 Task: In the Contact  EllaMartinez40@coach.com, Create email and send with subject: 'Elevate Your Success: Introducing a Transformative Opportunity', and with mail content 'Greetings,_x000D_
We're thrilled to introduce you to an exciting opportunity that will transform your industry. Get ready for a journey of innovation and success!_x000D_
Warm Regards', attach the document: Contract.pdf and insert image: visitingcard.jpg. Below Warm Regards, write Linkedin and insert the URL: 'in.linkedin.com'. Mark checkbox to create task to follow up : In 2 business days . Logged in from softage.10@softage.net
Action: Mouse moved to (86, 55)
Screenshot: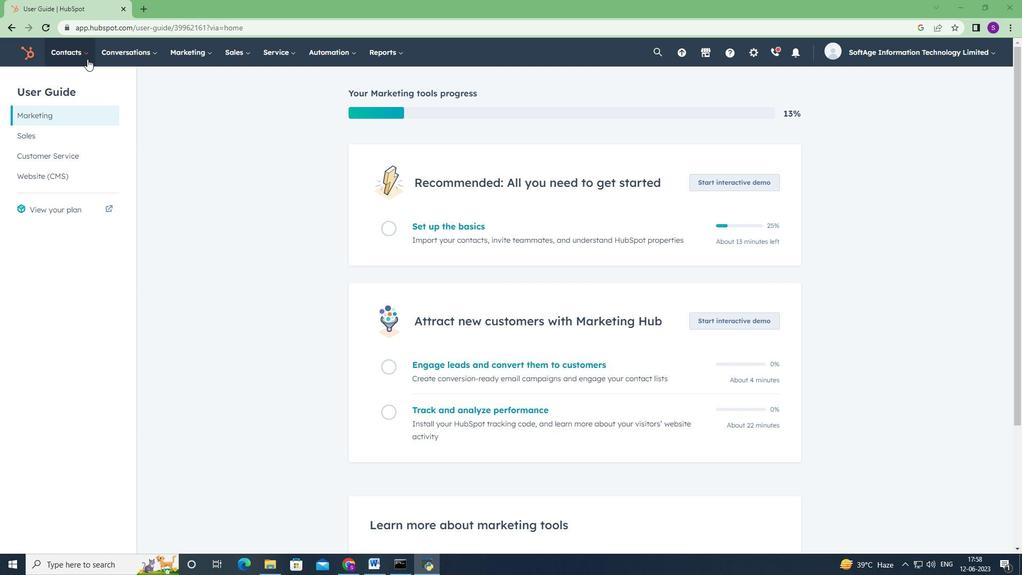 
Action: Mouse pressed left at (86, 55)
Screenshot: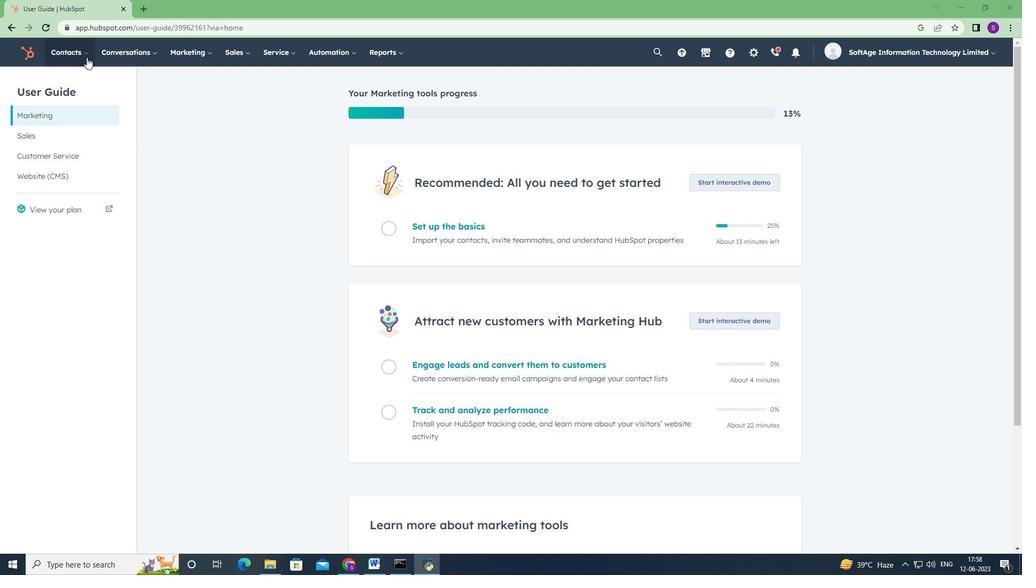 
Action: Mouse moved to (99, 85)
Screenshot: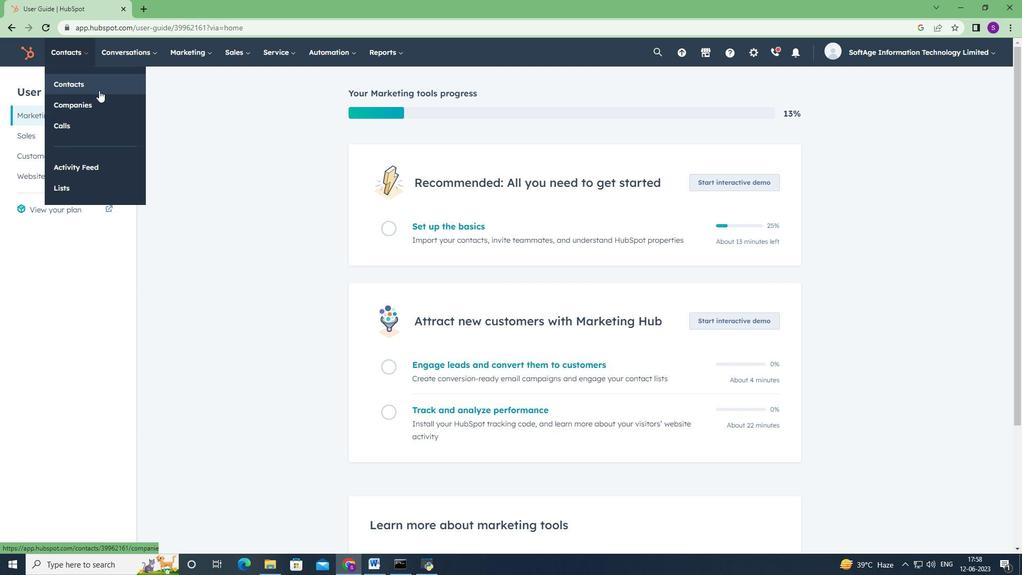 
Action: Mouse pressed left at (99, 85)
Screenshot: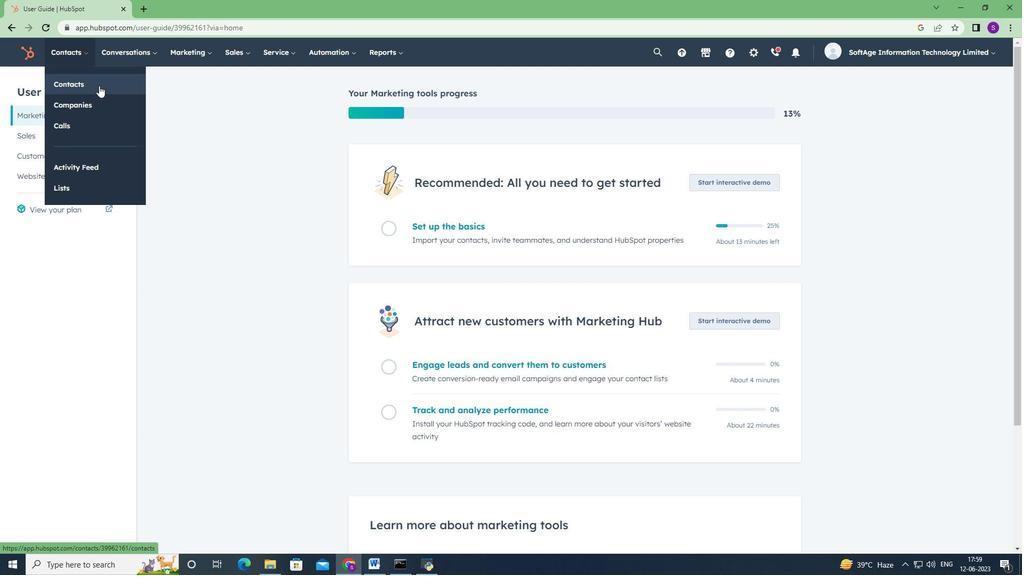 
Action: Mouse moved to (84, 173)
Screenshot: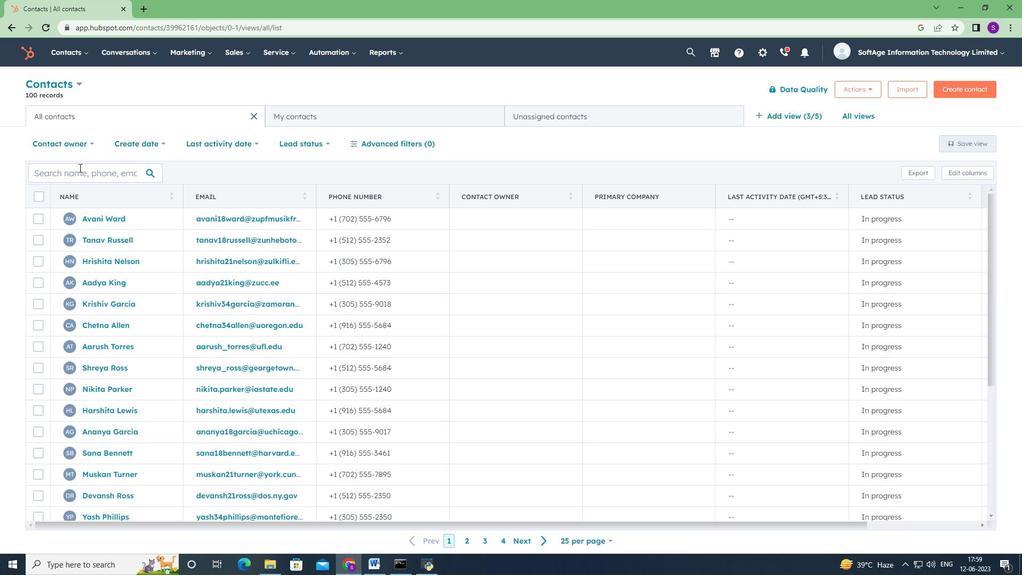 
Action: Mouse pressed left at (84, 173)
Screenshot: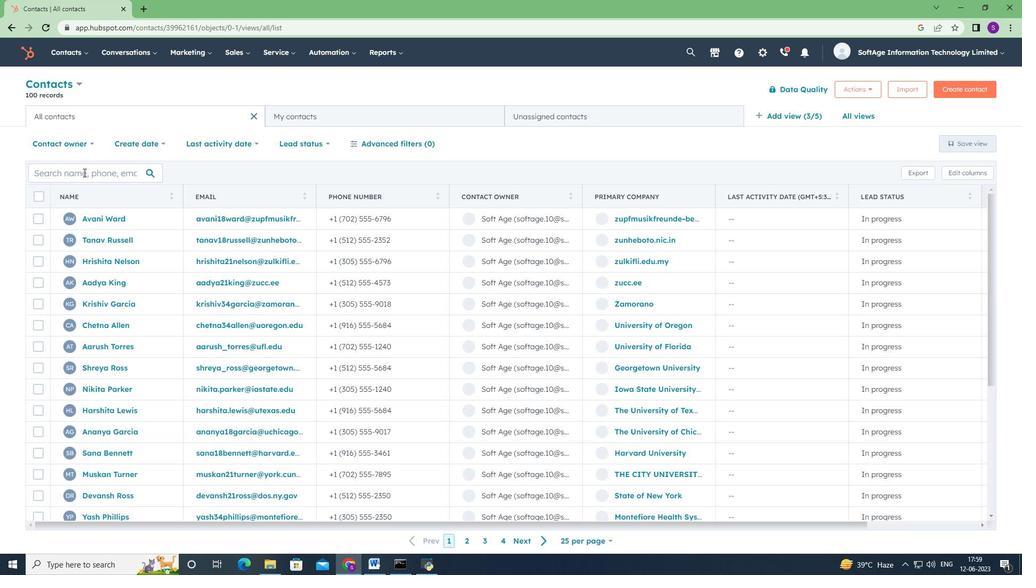 
Action: Key pressed <Key.shift>Ella<Key.shift>Martinez40<Key.shift>@coach.com
Screenshot: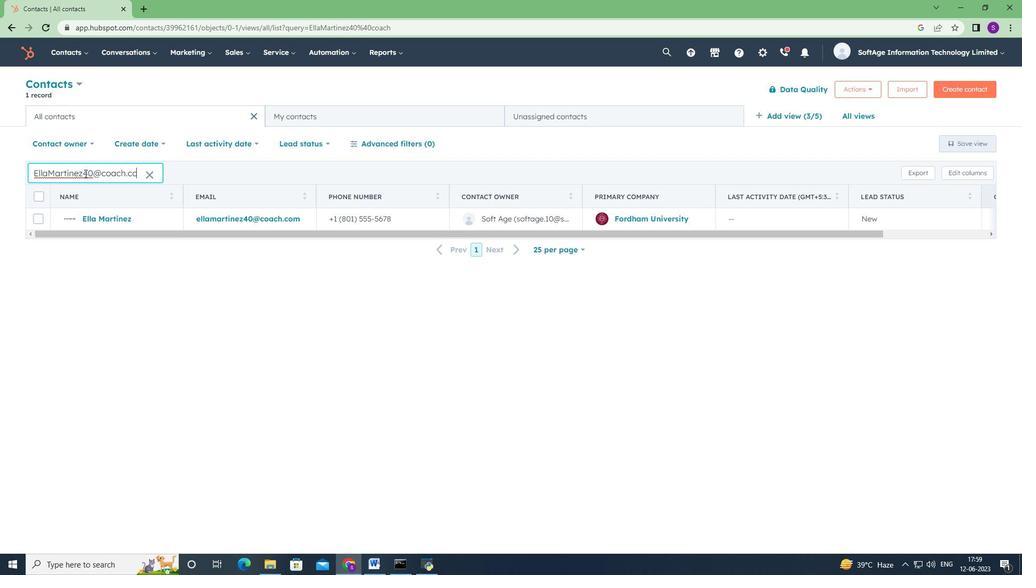 
Action: Mouse moved to (109, 221)
Screenshot: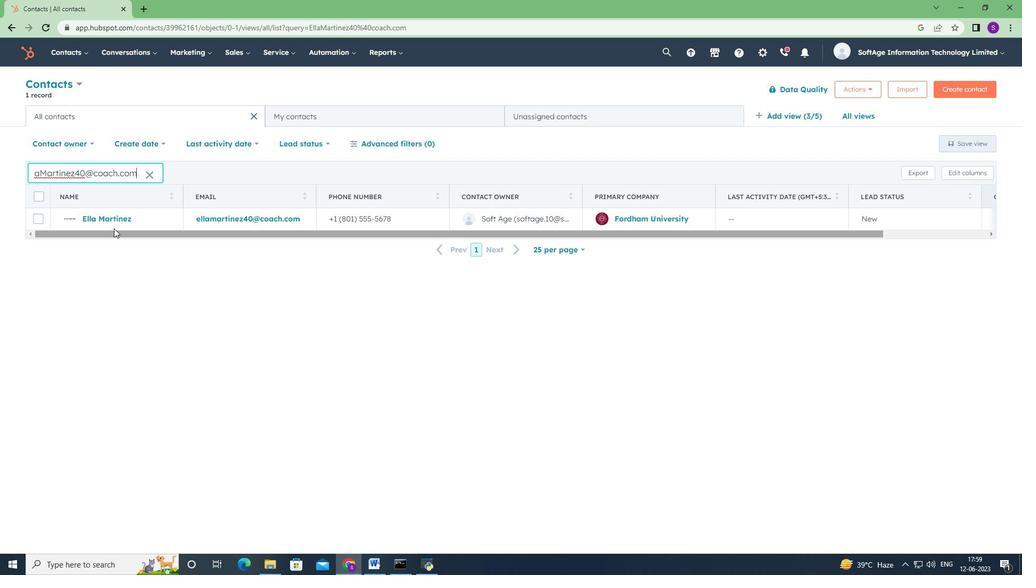 
Action: Mouse pressed left at (109, 221)
Screenshot: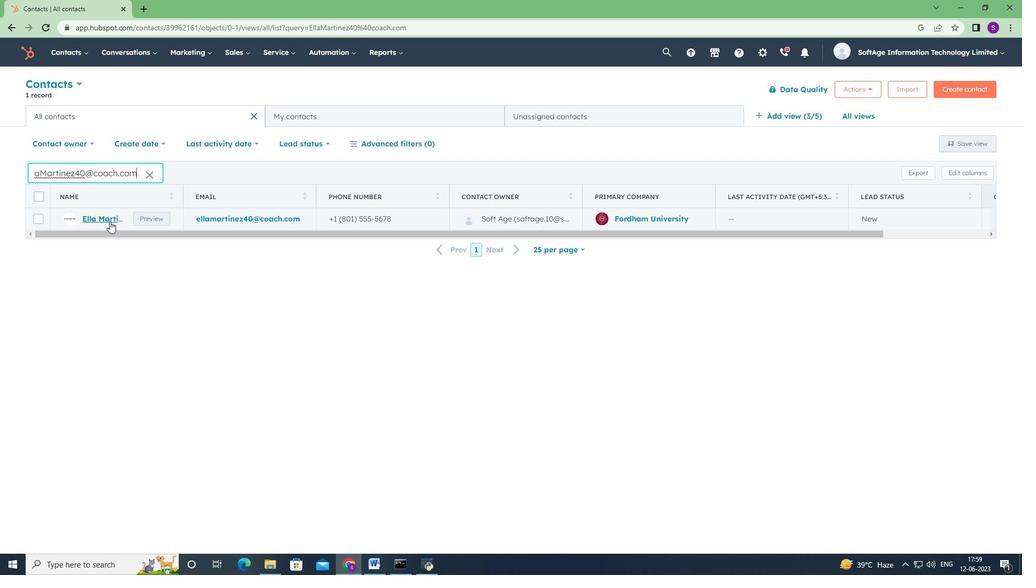 
Action: Mouse moved to (70, 169)
Screenshot: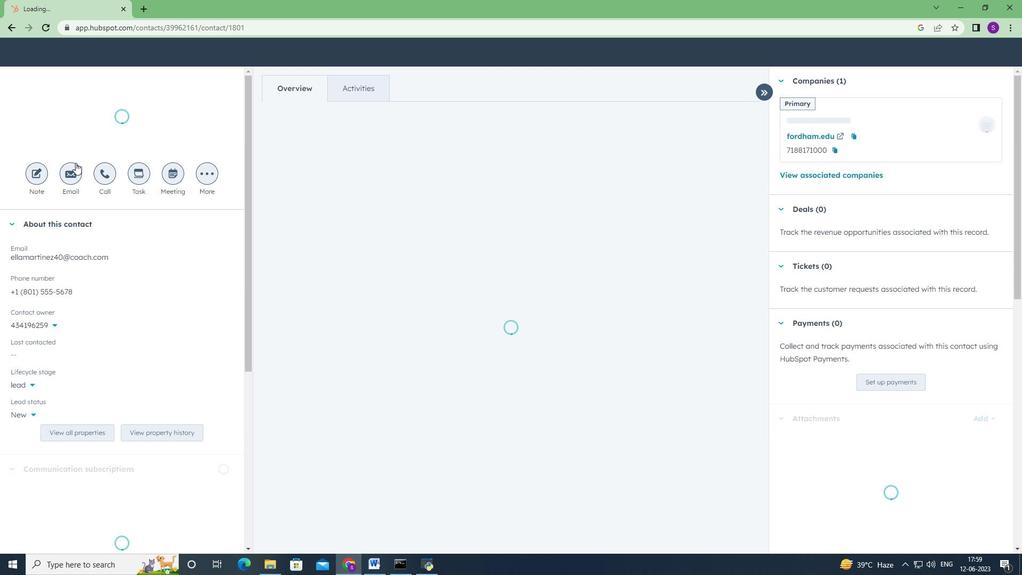 
Action: Mouse pressed left at (70, 169)
Screenshot: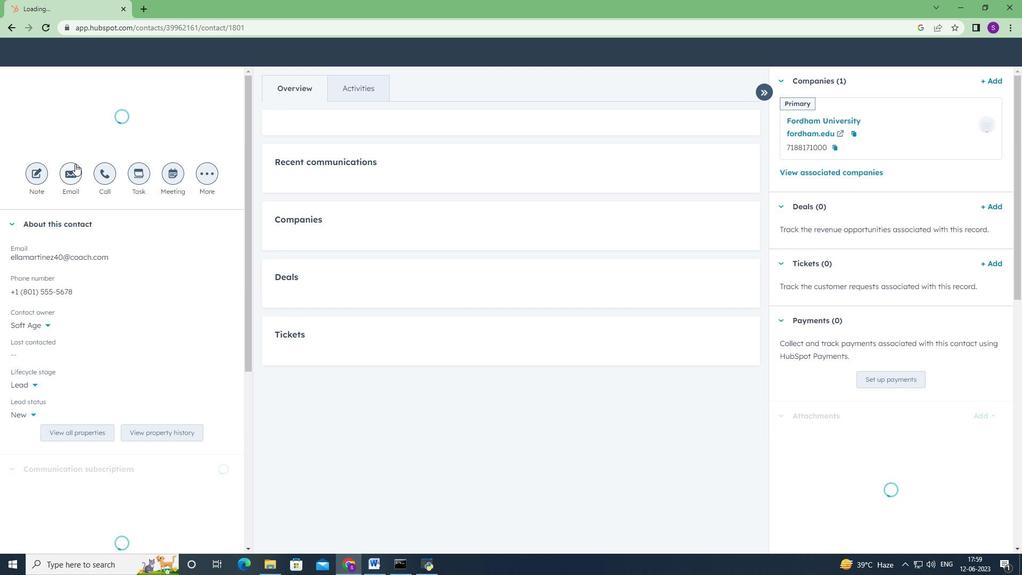 
Action: Mouse moved to (648, 361)
Screenshot: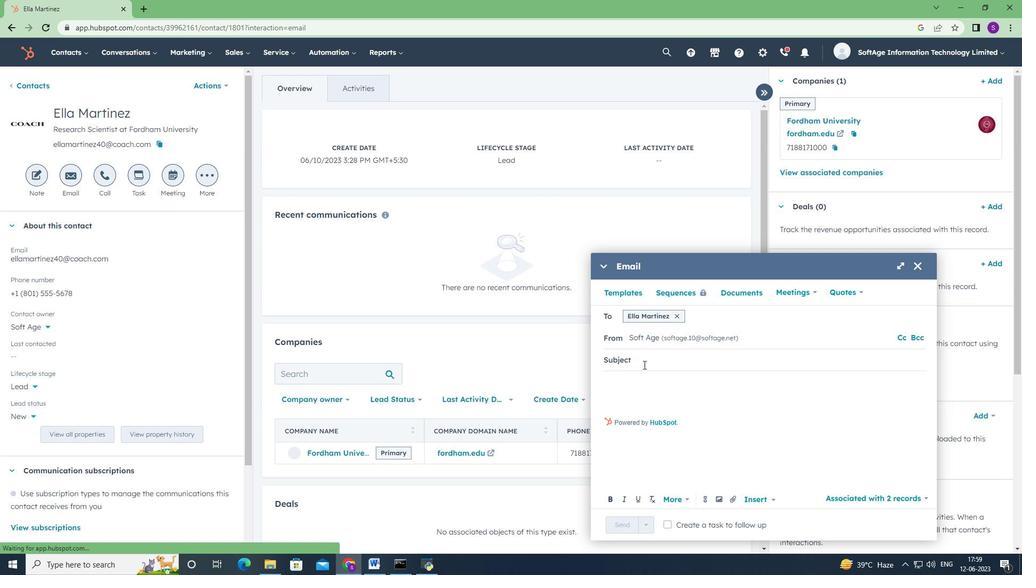
Action: Mouse pressed left at (648, 361)
Screenshot: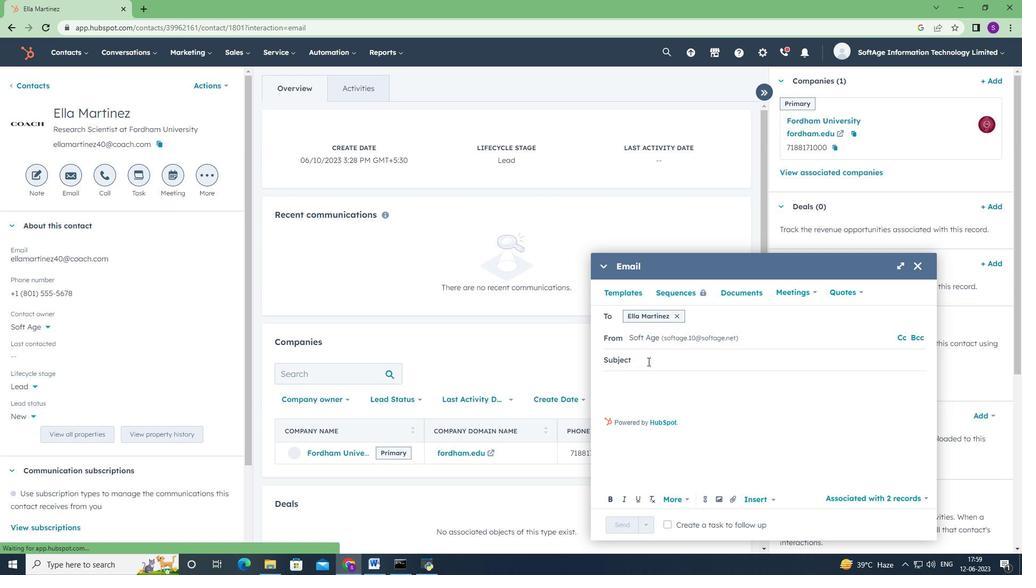 
Action: Key pressed <Key.shift>elevate<Key.space><Key.shift>Your<Key.space><Key.shift>Success<Key.shift>:<Key.space><Key.shift><Key.shift><Key.shift><Key.shift><Key.shift><Key.shift><Key.shift><Key.shift><Key.shift><Key.shift><Key.shift><Key.shift><Key.shift><Key.shift><Key.shift><Key.shift><Key.shift><Key.shift><Key.shift><Key.shift><Key.shift><Key.shift><Key.shift><Key.shift><Key.shift><Key.shift><Key.shift><Key.shift><Key.shift>
Screenshot: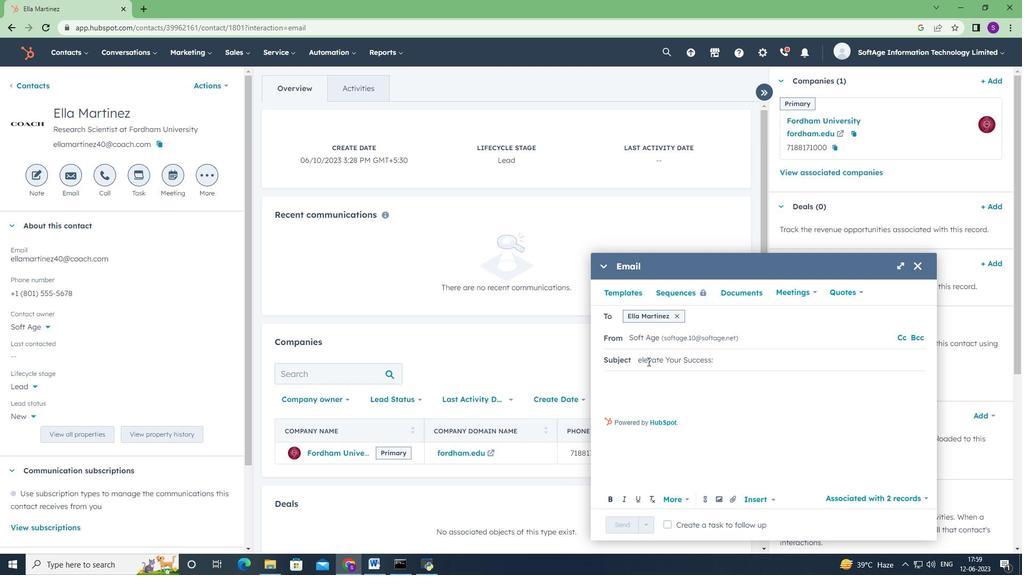 
Action: Mouse moved to (642, 360)
Screenshot: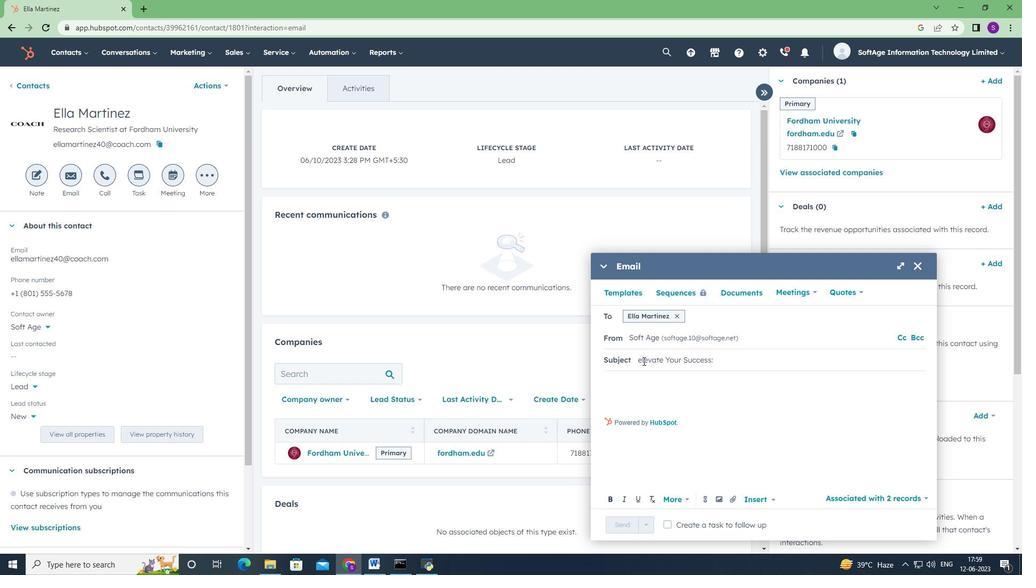 
Action: Mouse pressed left at (642, 360)
Screenshot: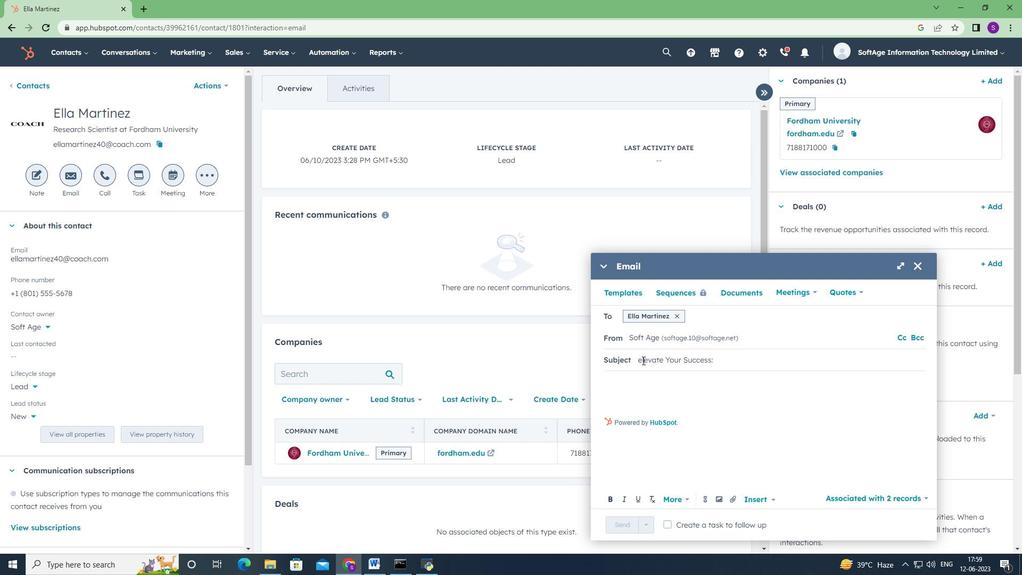 
Action: Key pressed <Key.backspace><Key.shift><Key.shift><Key.shift><Key.shift><Key.shift><Key.shift>E
Screenshot: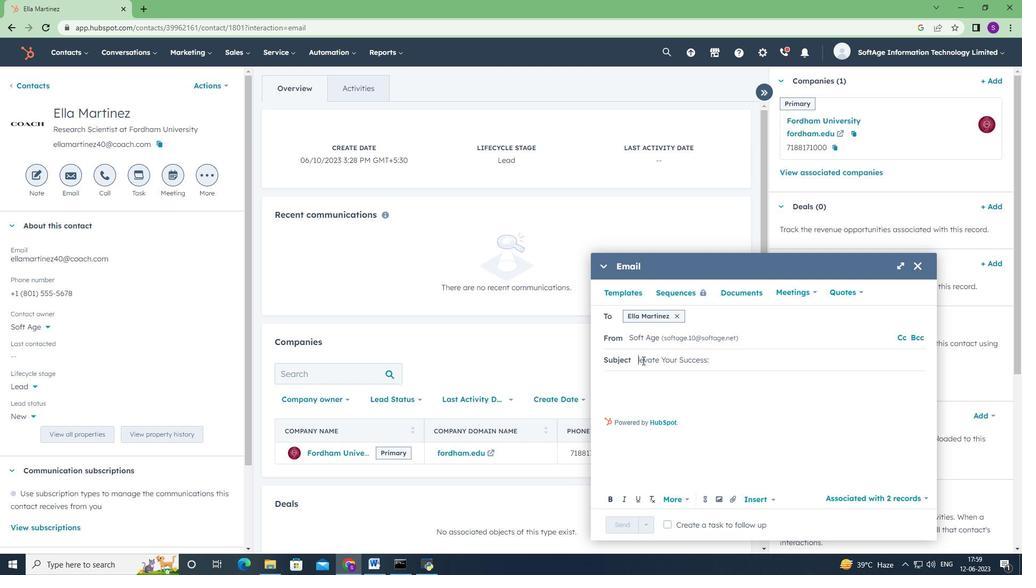 
Action: Mouse moved to (747, 359)
Screenshot: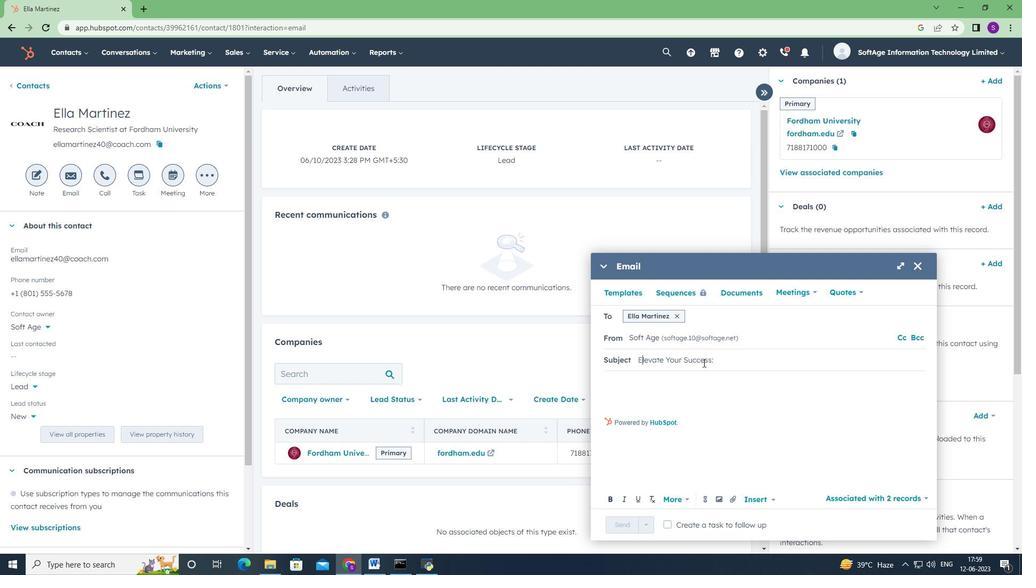
Action: Mouse pressed left at (747, 359)
Screenshot: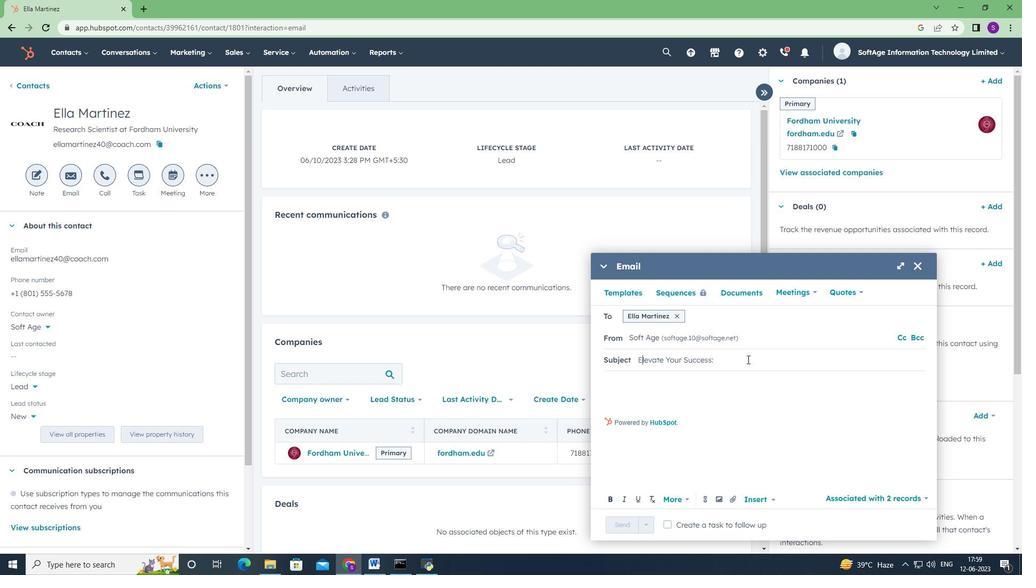 
Action: Key pressed <Key.shift><Key.shift><Key.shift><Key.shift><Key.shift><Key.shift><Key.shift><Key.shift>Introducing<Key.space>a<Key.space><Key.shift>Transformative<Key.space><Key.shift>Opportunity
Screenshot: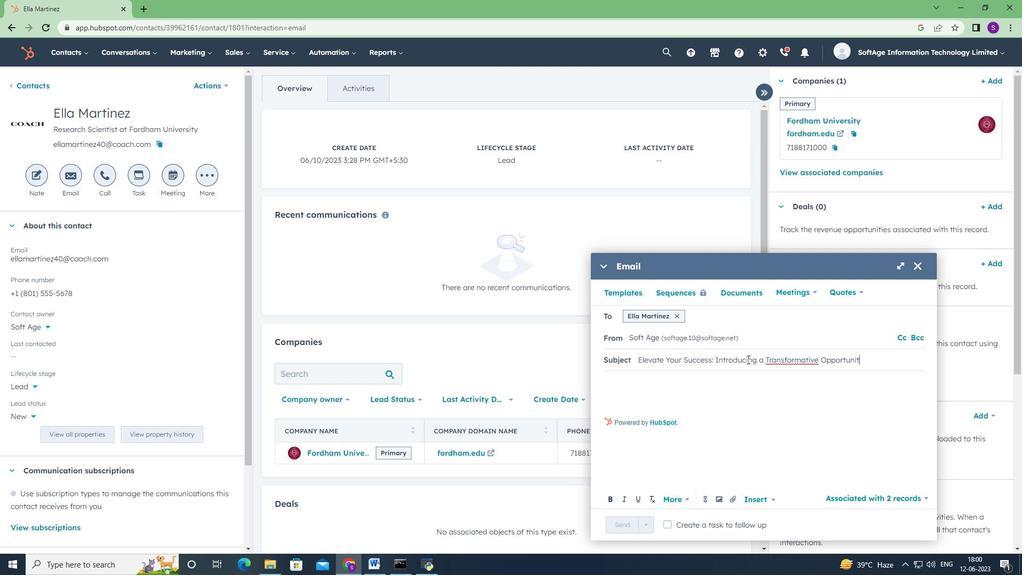 
Action: Mouse moved to (664, 383)
Screenshot: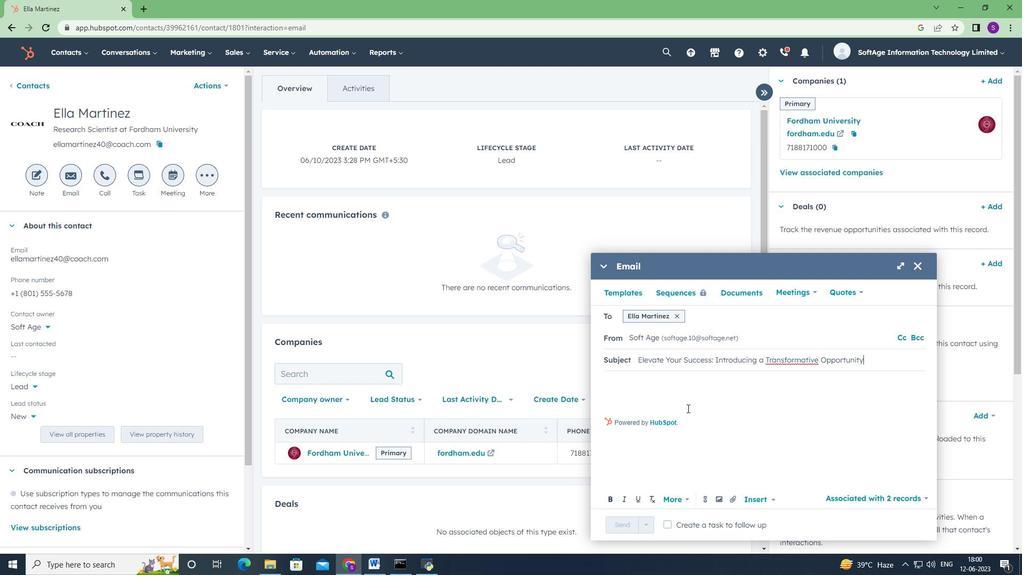 
Action: Mouse pressed left at (664, 383)
Screenshot: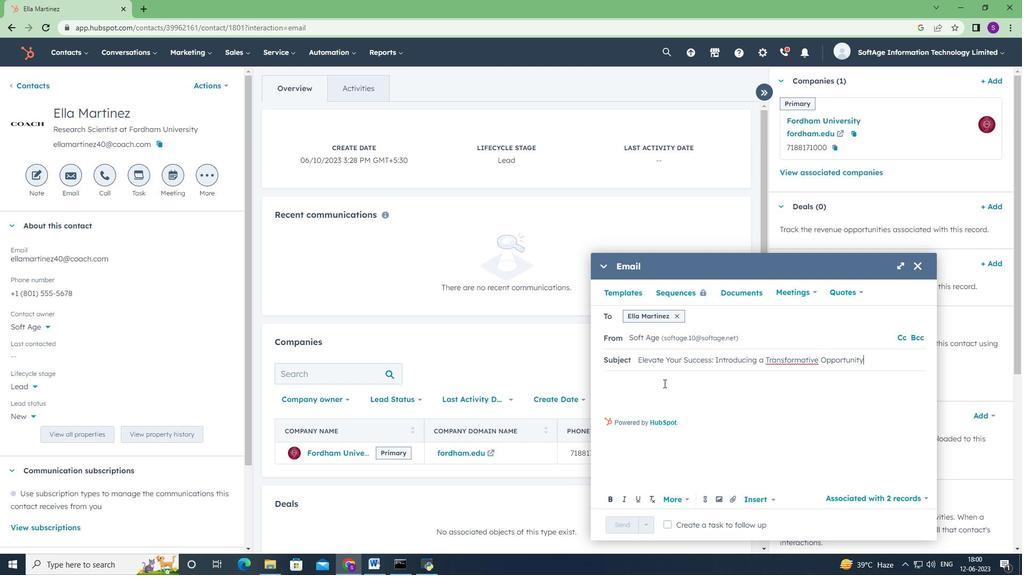 
Action: Key pressed <Key.shift><Key.shift><Key.shift><Key.shift><Key.shift><Key.shift><Key.shift><Key.shift><Key.shift><Key.shift><Key.shift><Key.shift><Key.shift><Key.shift><Key.shift><Key.shift>Greetings<Key.enter><Key.shift><Key.shift><Key.shift><Key.shift><Key.shift><Key.shift><Key.shift><Key.shift><Key.shift><Key.shift><Key.shift><Key.shift><Key.shift><Key.shift><Key.shift><Key.shift><Key.shift><Key.shift><Key.shift><Key.shift><Key.shift><Key.shift><Key.shift><Key.shift><Key.shift><Key.shift><Key.shift><Key.shift><Key.shift><Key.shift><Key.shift><Key.shift><Key.shift>War<Key.backspace><Key.backspace>e're<Key.space>thrilled<Key.space>to<Key.space>intre<Key.backspace>oduce<Key.space>you<Key.space>to<Key.space>an<Key.space>exciting<Key.space>opportunity<Key.space>that<Key.space>will<Key.space>transform<Key.space>your<Key.space>industry.<Key.space><Key.shift>Get<Key.space>ready<Key.space>for<Key.space>a<Key.space>journey<Key.space>of<Key.space><Key.shift>innovation<Key.space>and<Key.space>success<Key.shift><Key.shift><Key.shift><Key.shift><Key.shift><Key.shift><Key.shift><Key.shift><Key.shift><Key.shift><Key.shift><Key.shift><Key.shift><Key.shift><Key.shift><Key.shift><Key.shift><Key.shift><Key.shift><Key.shift><Key.shift><Key.shift><Key.shift><Key.shift><Key.shift><Key.shift>!<Key.enter><Key.shift>Warm<Key.space><Key.shift>regards
Screenshot: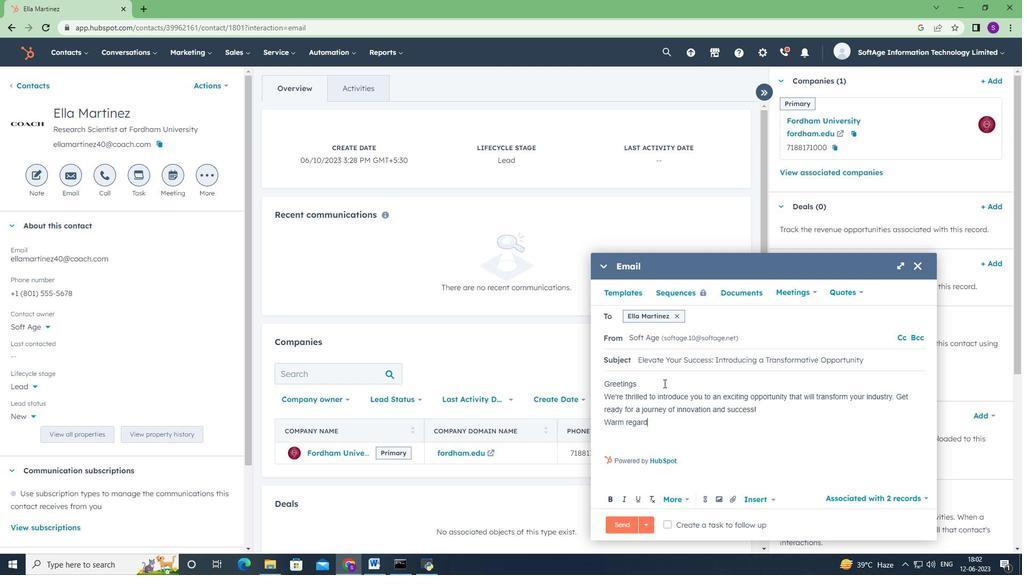 
Action: Mouse moved to (732, 502)
Screenshot: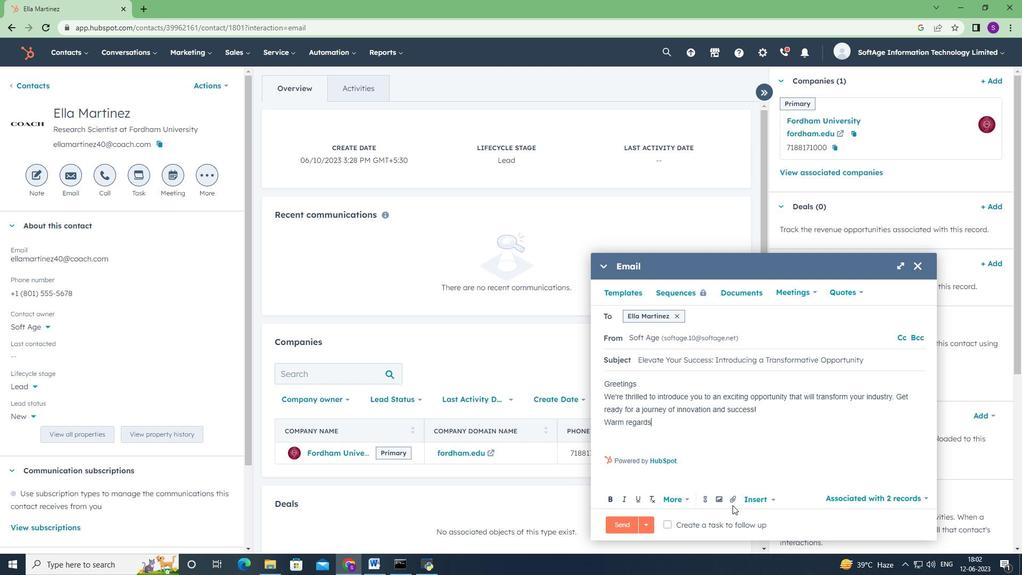 
Action: Key pressed <Key.enter>
Screenshot: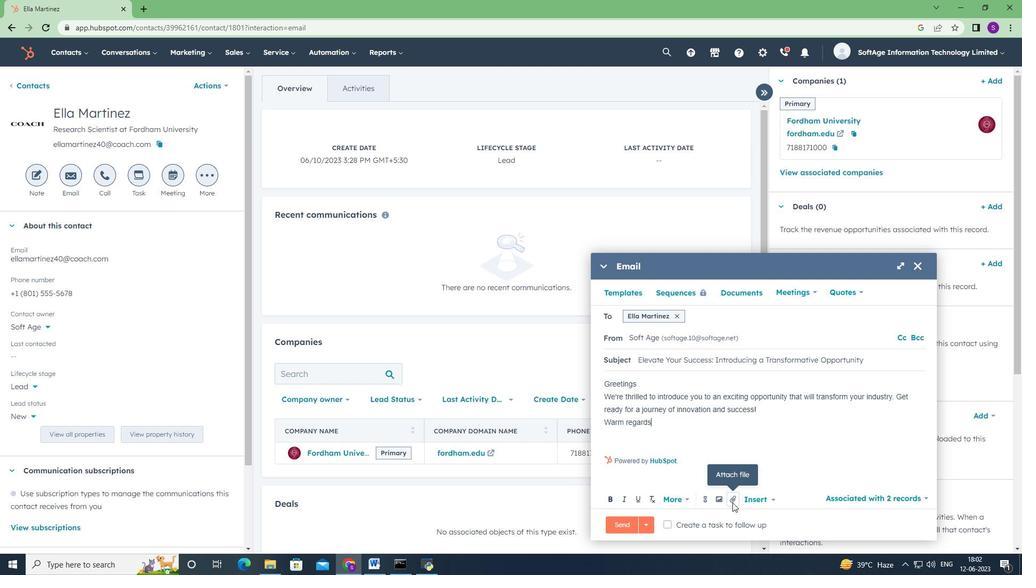 
Action: Mouse pressed left at (732, 502)
Screenshot: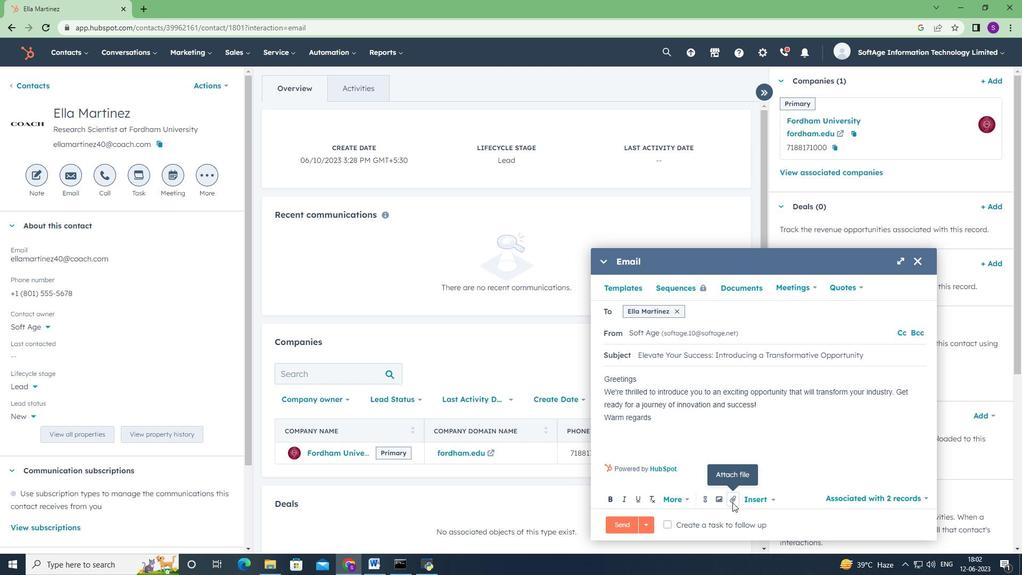 
Action: Mouse moved to (754, 462)
Screenshot: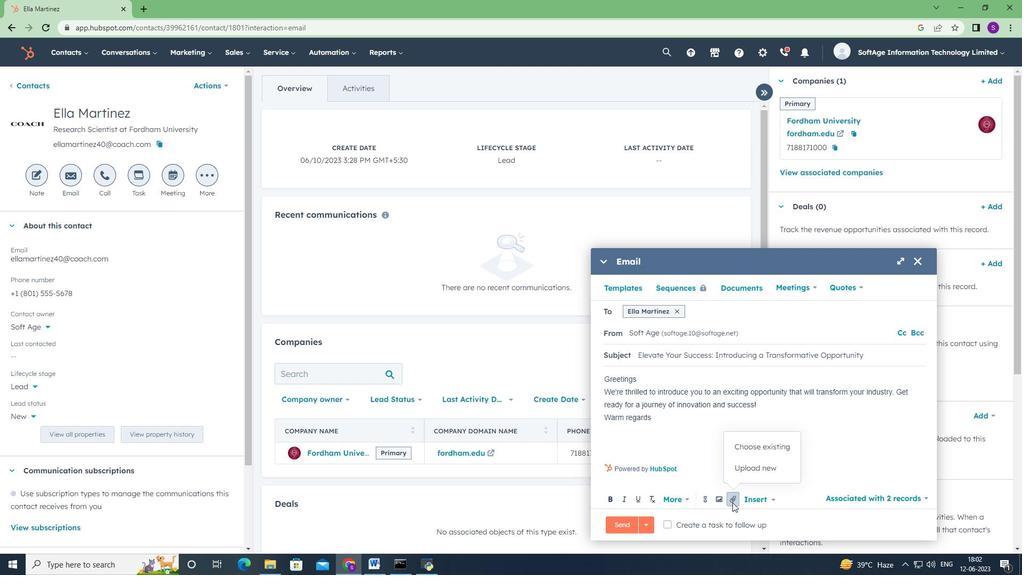 
Action: Mouse pressed left at (754, 462)
Screenshot: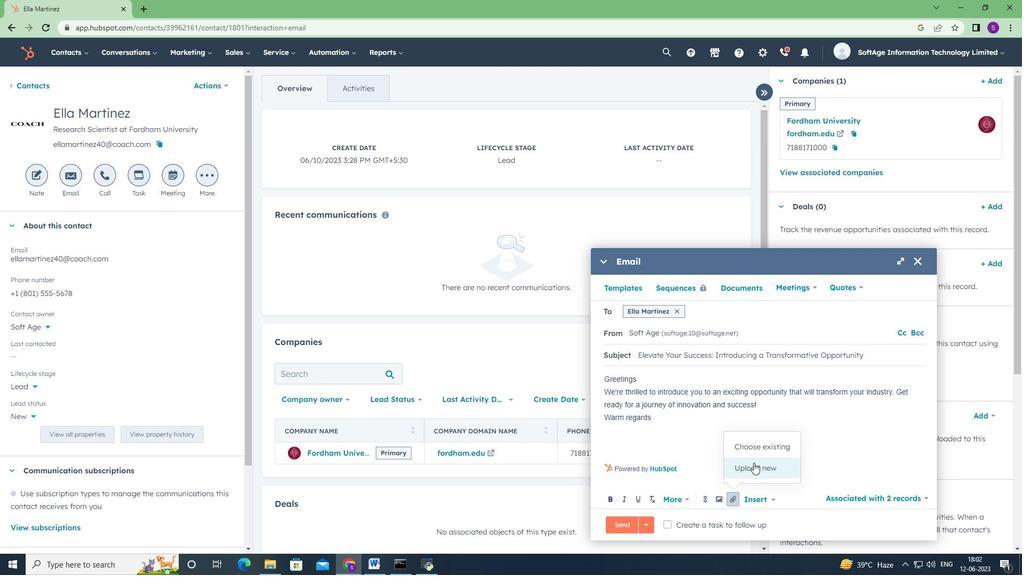 
Action: Mouse moved to (42, 136)
Screenshot: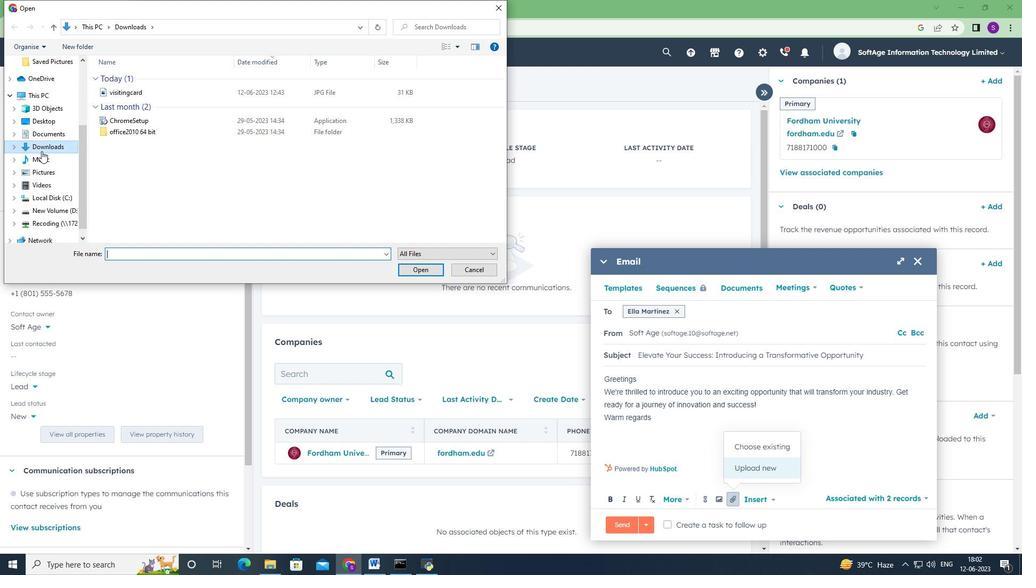 
Action: Mouse pressed left at (42, 136)
Screenshot: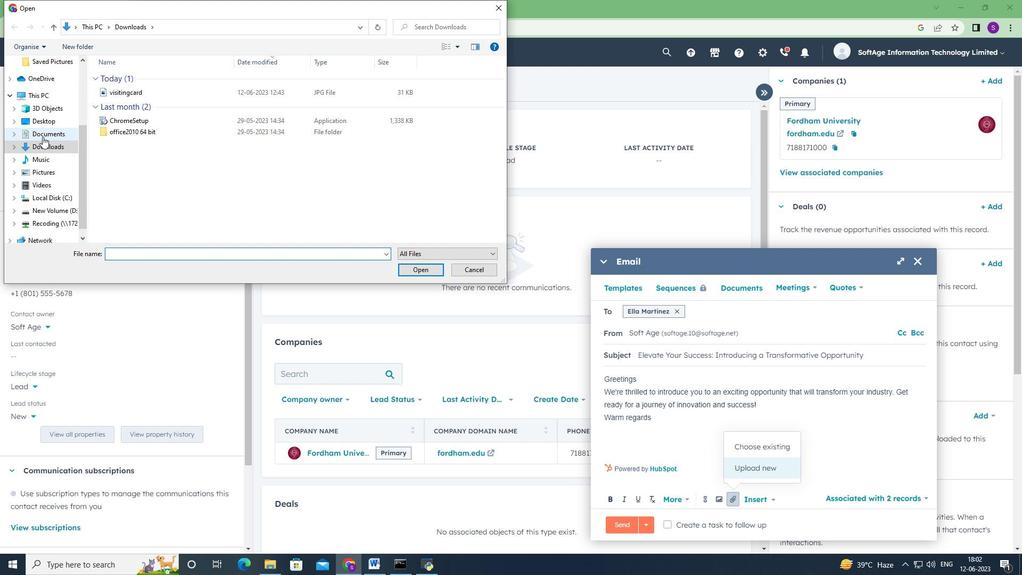 
Action: Mouse moved to (116, 101)
Screenshot: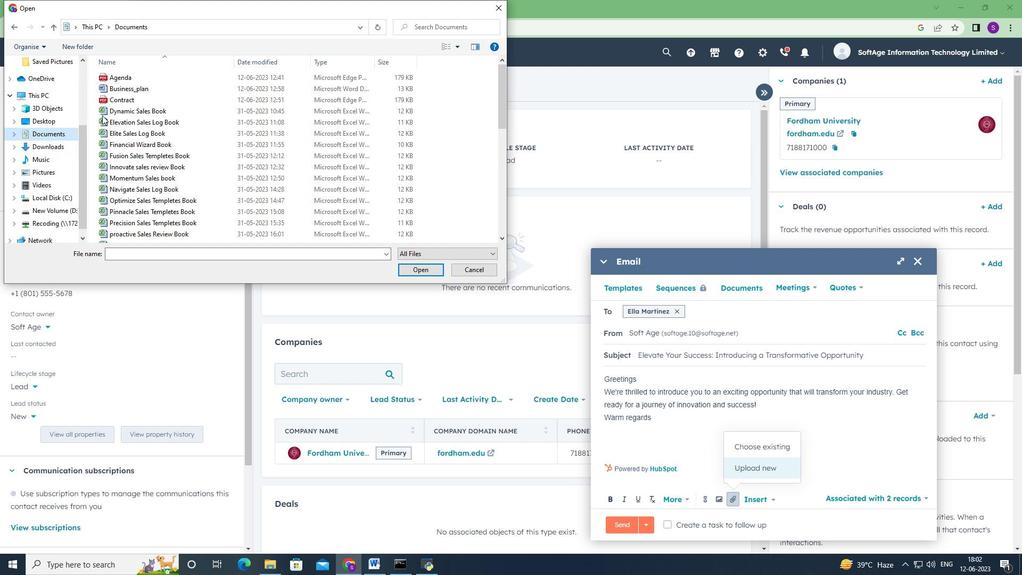 
Action: Mouse pressed left at (116, 101)
Screenshot: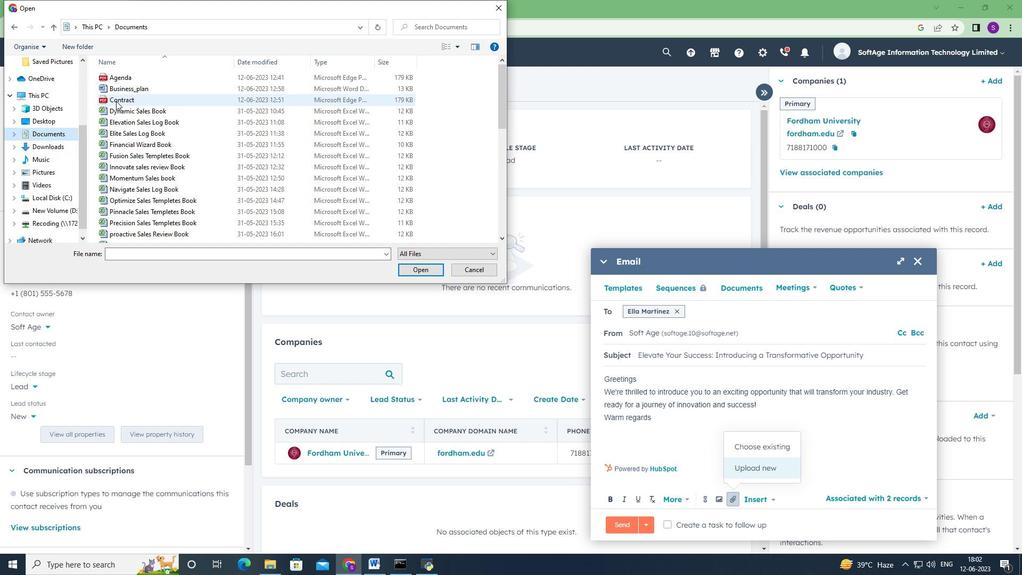 
Action: Mouse moved to (421, 273)
Screenshot: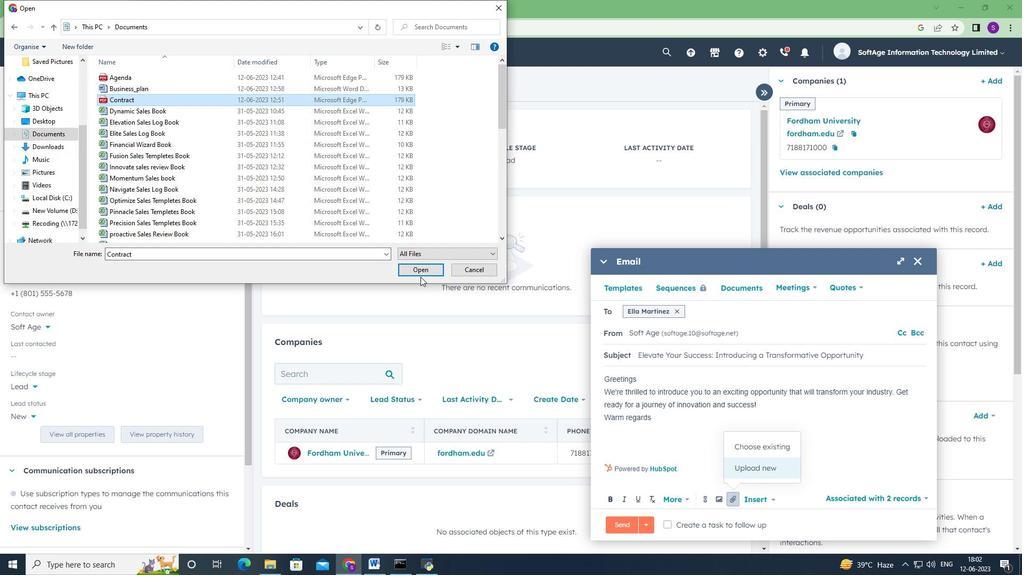 
Action: Mouse pressed left at (421, 273)
Screenshot: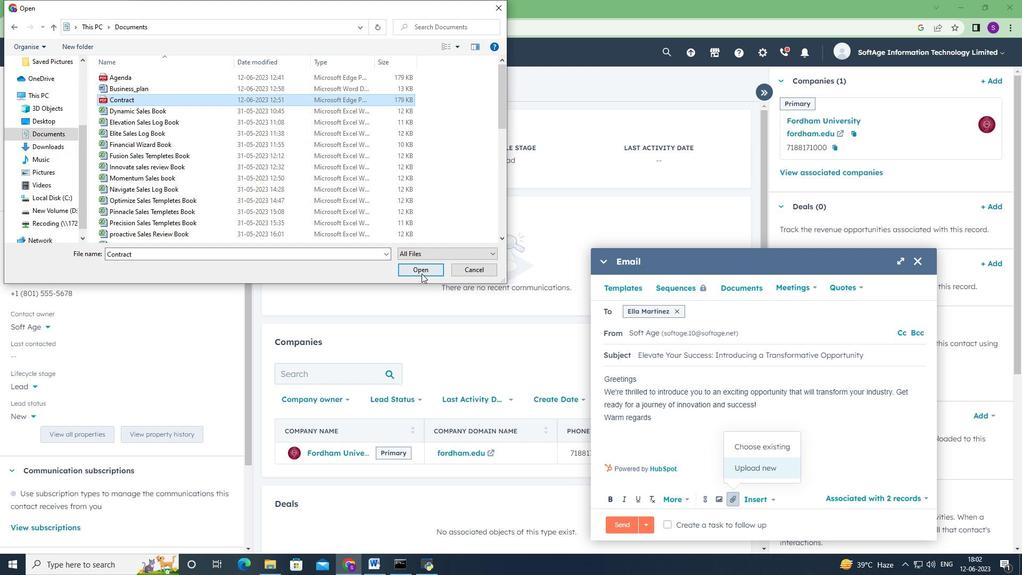 
Action: Mouse moved to (720, 470)
Screenshot: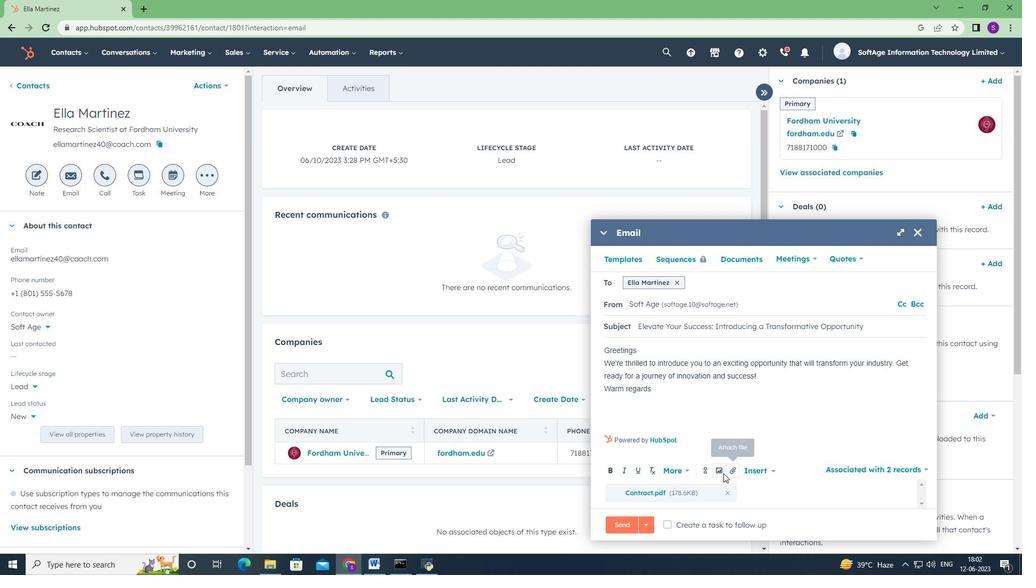 
Action: Mouse pressed left at (720, 470)
Screenshot: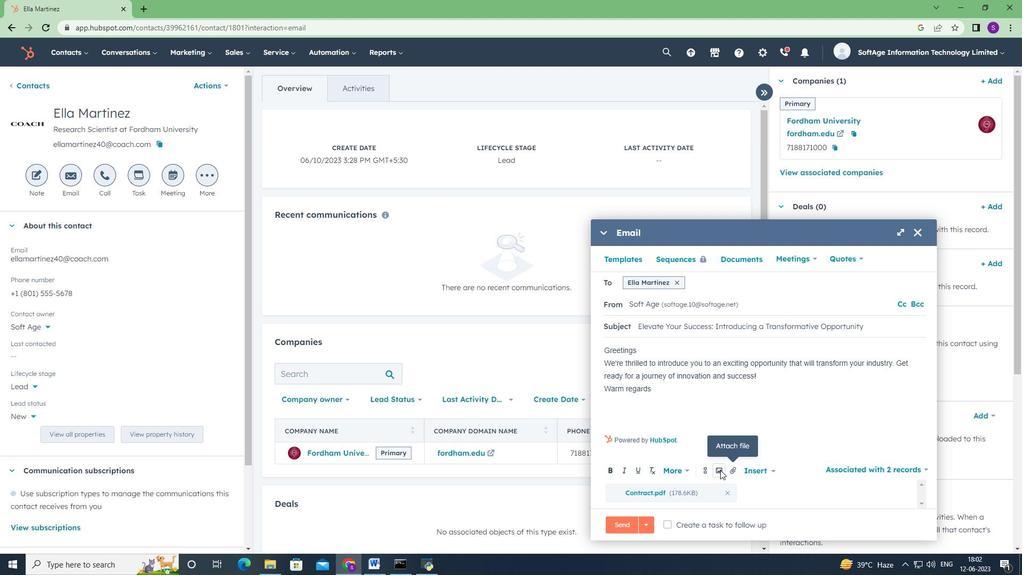 
Action: Mouse moved to (697, 441)
Screenshot: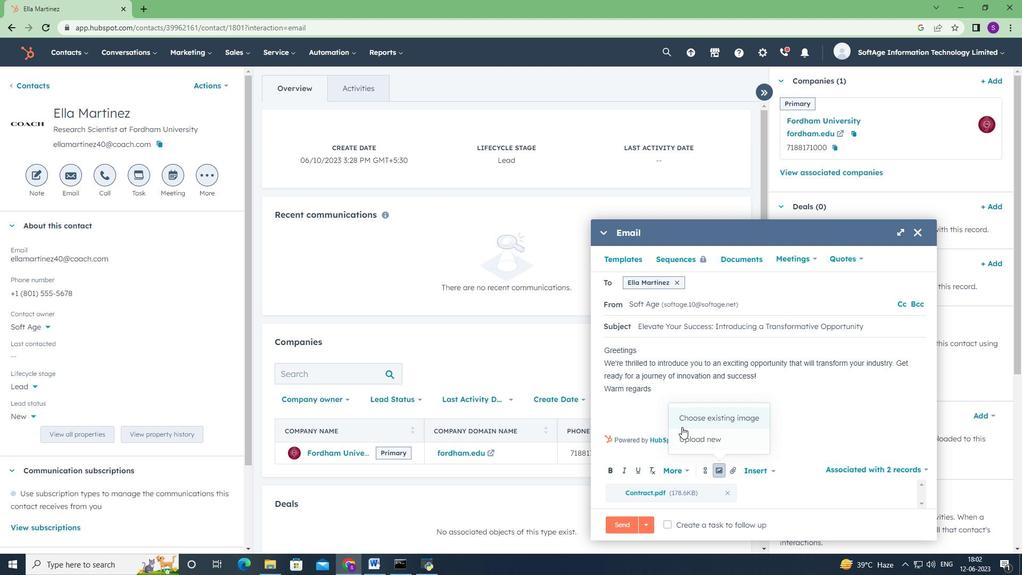 
Action: Mouse pressed left at (697, 441)
Screenshot: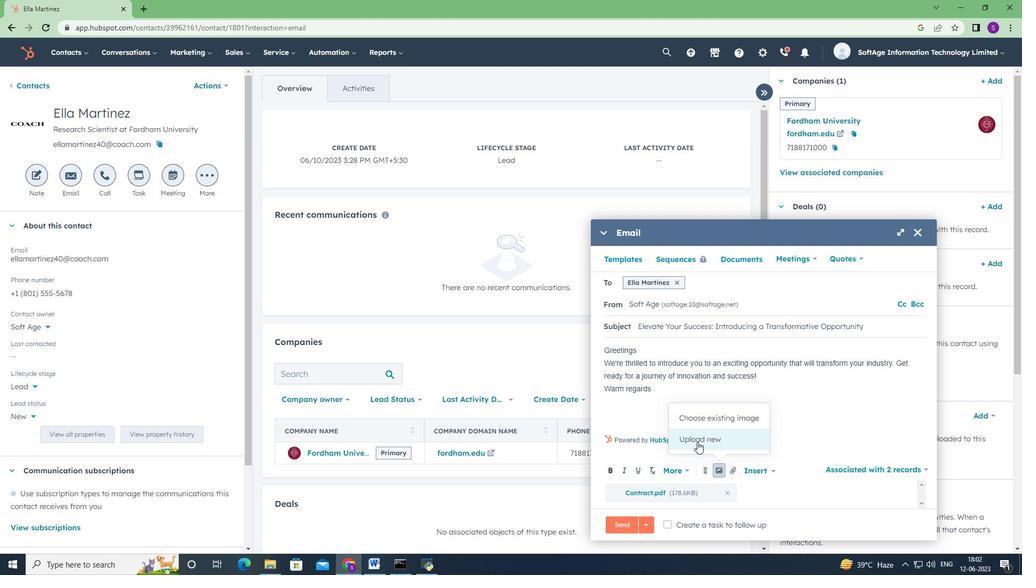 
Action: Mouse moved to (54, 145)
Screenshot: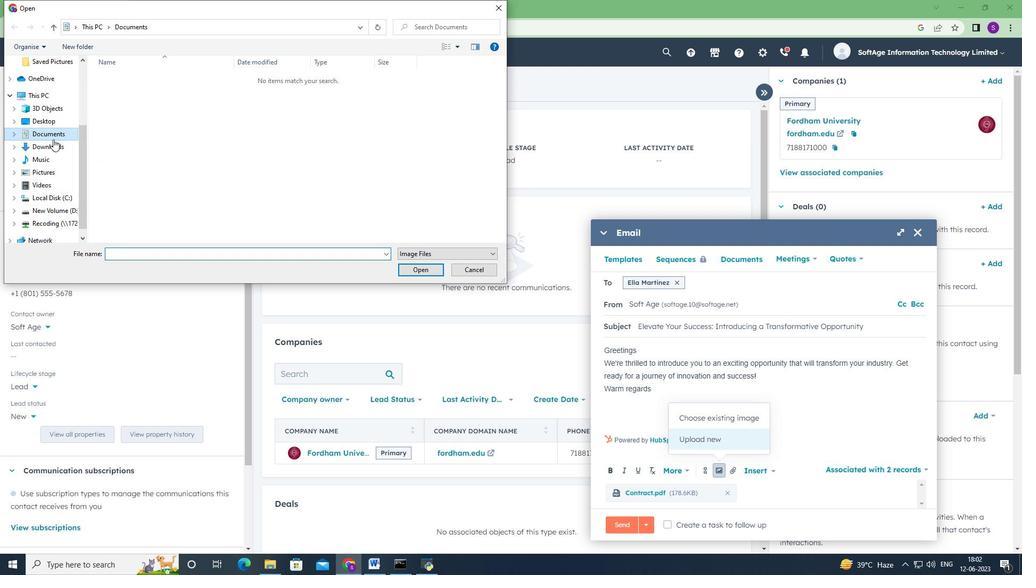 
Action: Mouse pressed left at (54, 145)
Screenshot: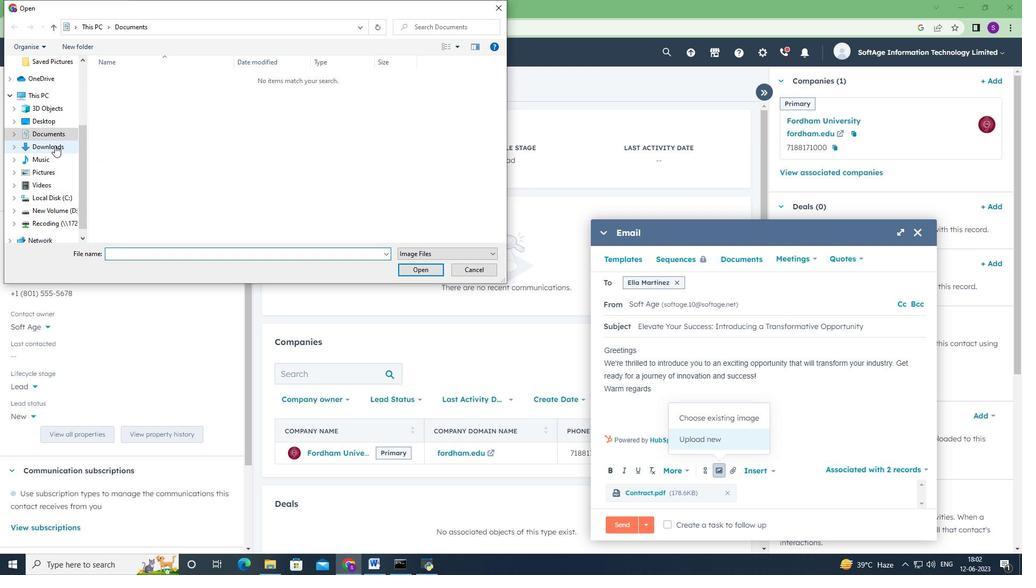
Action: Mouse moved to (126, 91)
Screenshot: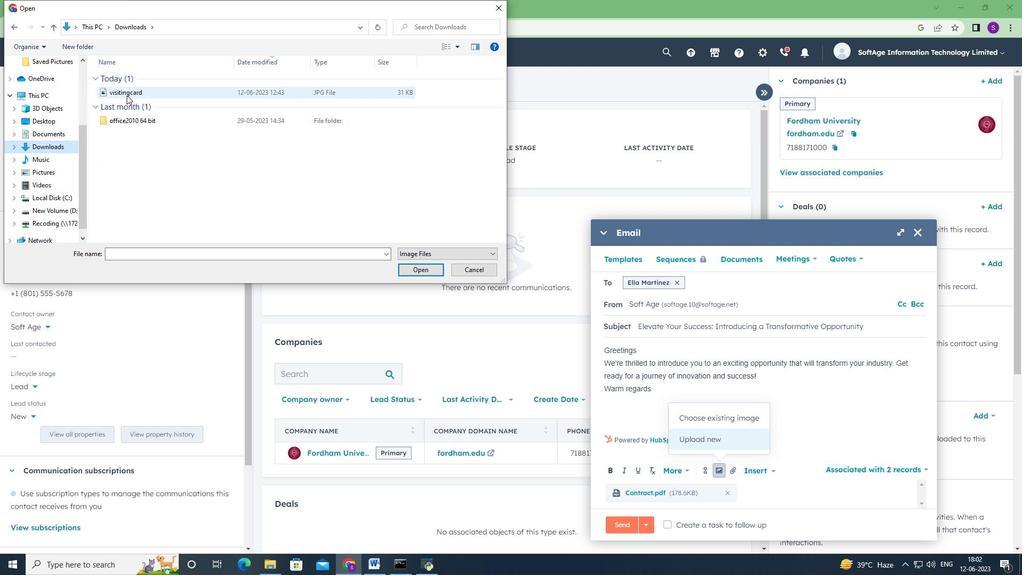 
Action: Mouse pressed left at (126, 91)
Screenshot: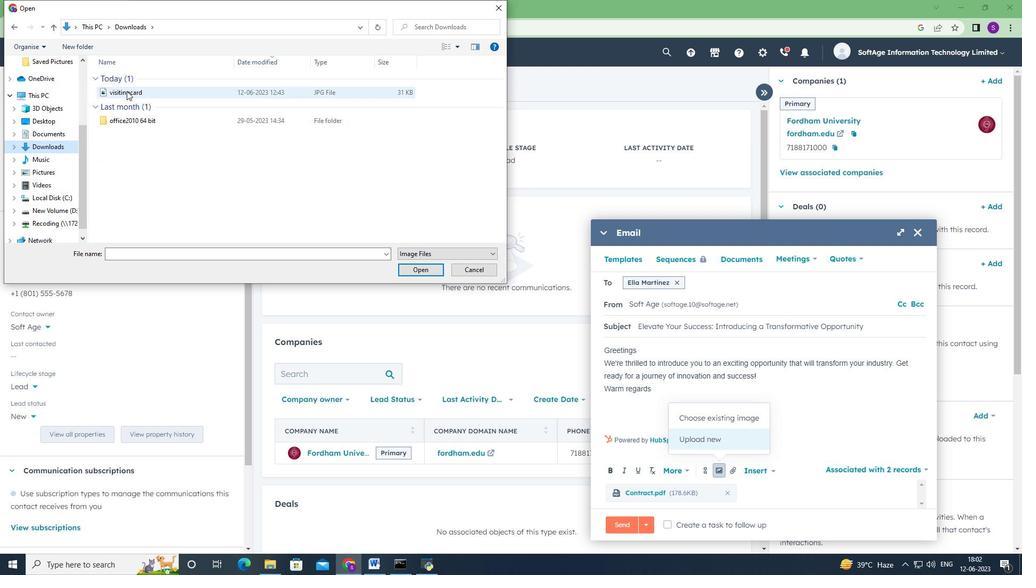 
Action: Mouse moved to (419, 273)
Screenshot: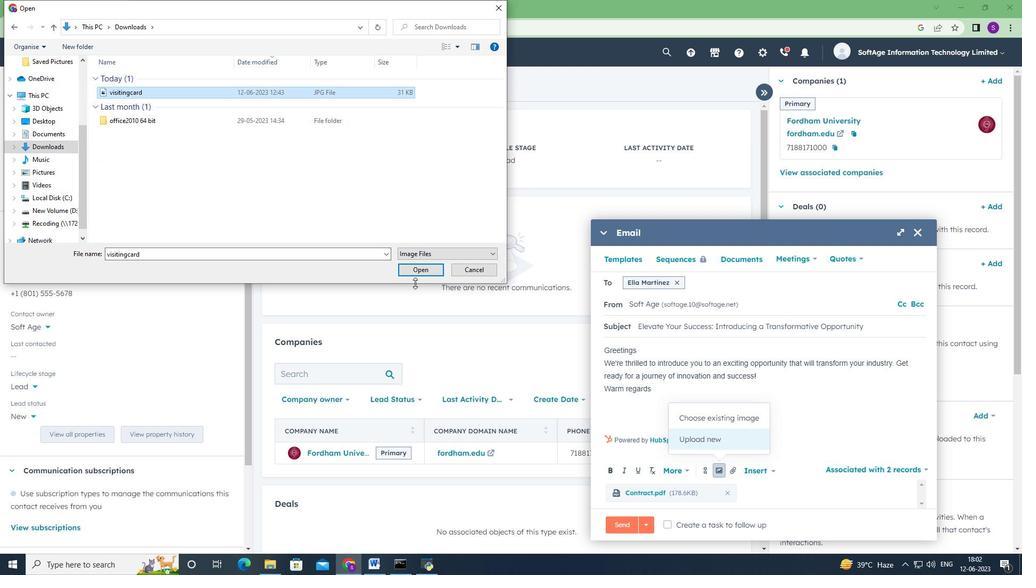 
Action: Mouse pressed left at (419, 273)
Screenshot: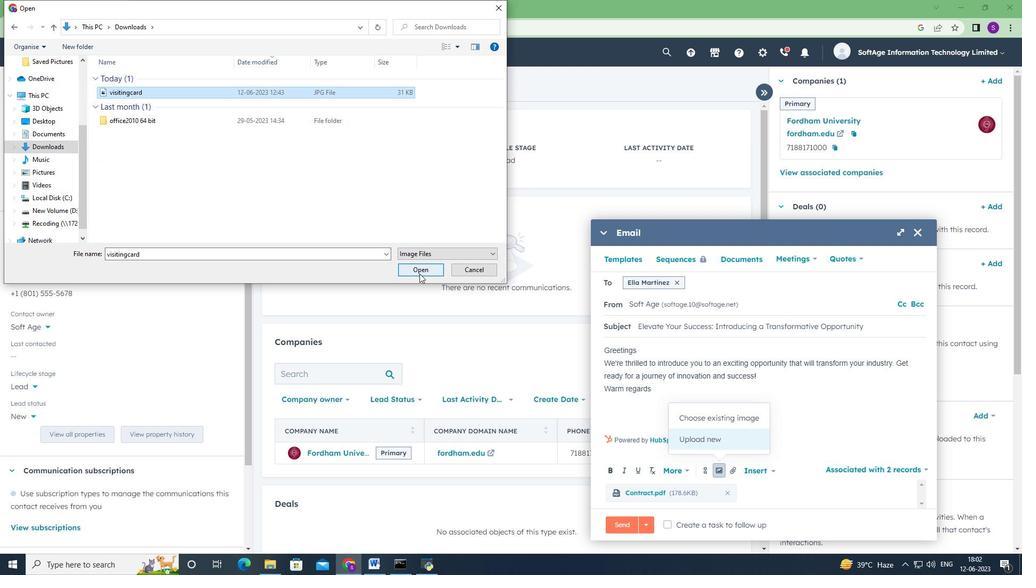 
Action: Mouse moved to (615, 293)
Screenshot: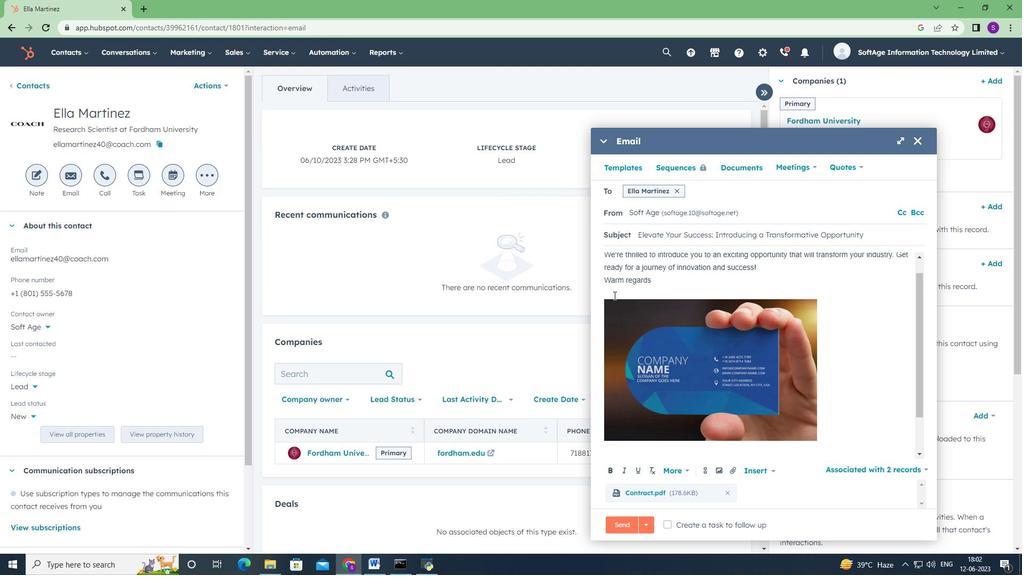 
Action: Mouse pressed left at (615, 293)
Screenshot: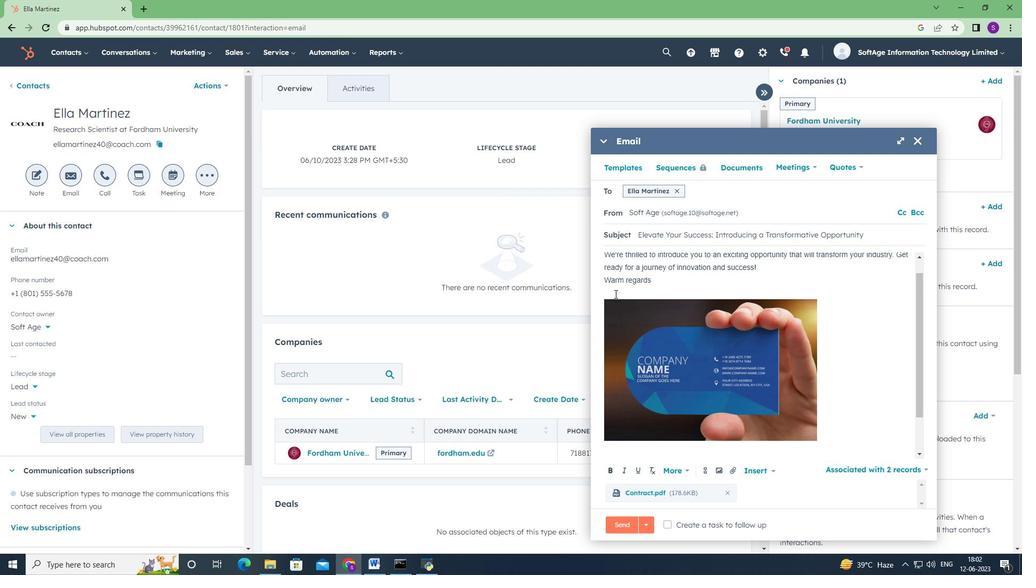 
Action: Mouse moved to (615, 295)
Screenshot: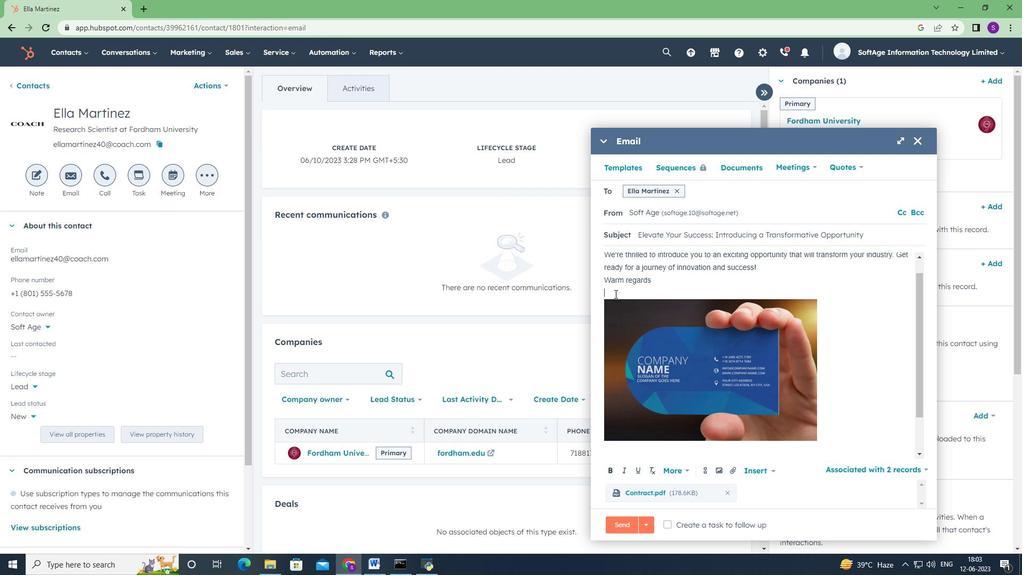 
Action: Key pressed <Key.shift><Key.shift><Key.shift><Key.shift><Key.shift><Key.shift>Linkedu<Key.backspace>in<Key.space>
Screenshot: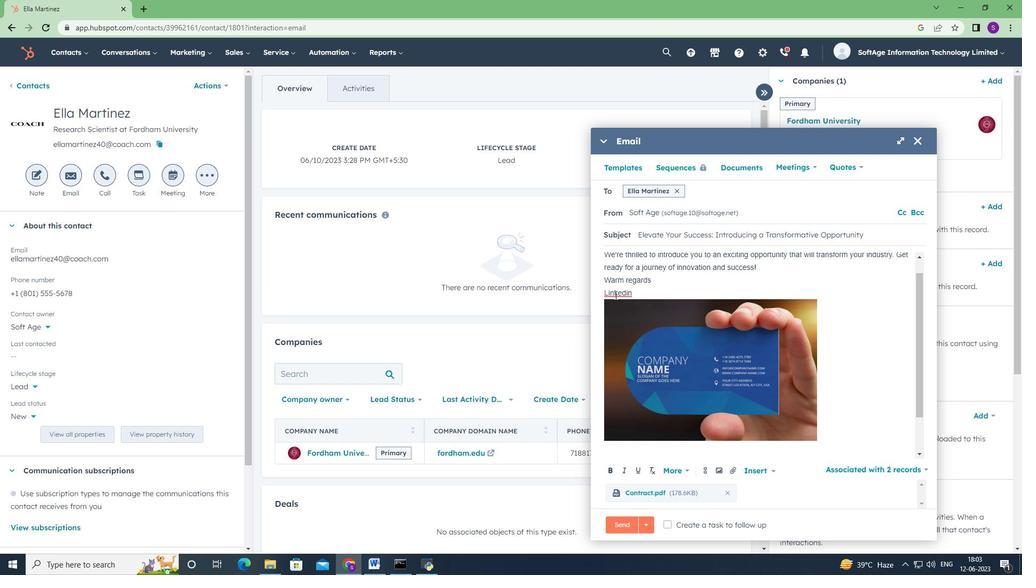 
Action: Mouse moved to (703, 469)
Screenshot: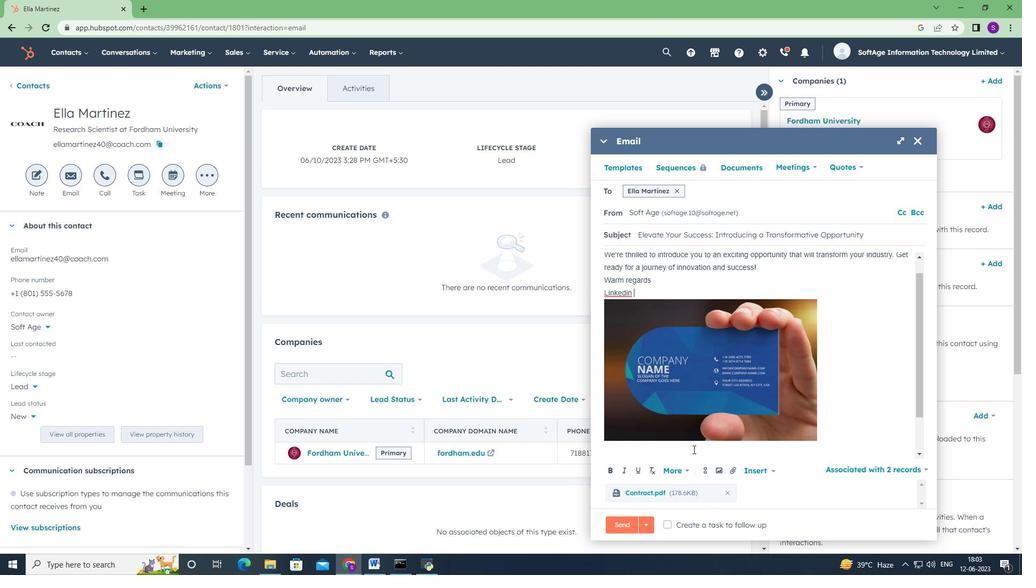 
Action: Mouse pressed left at (703, 469)
Screenshot: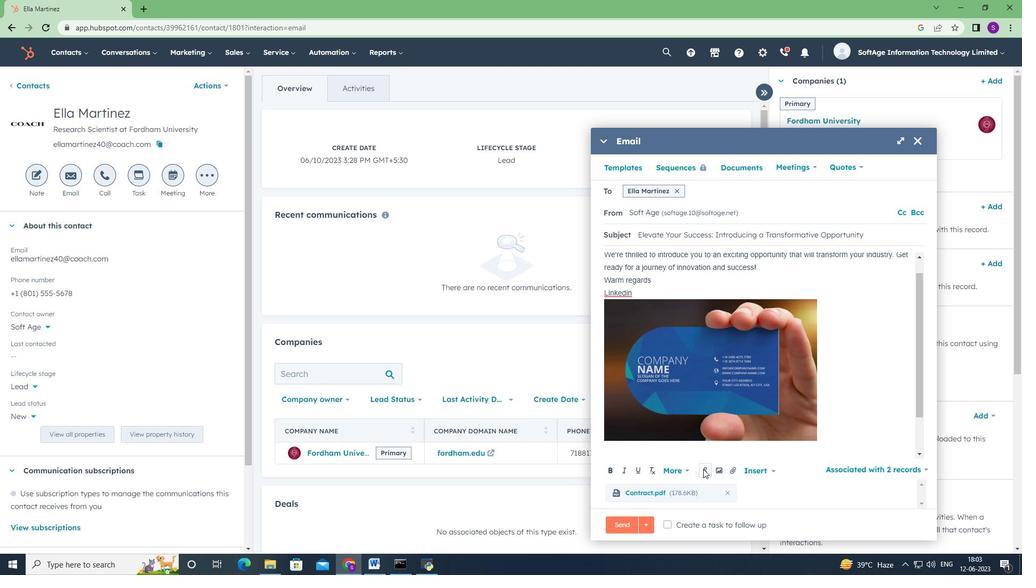 
Action: Mouse moved to (716, 393)
Screenshot: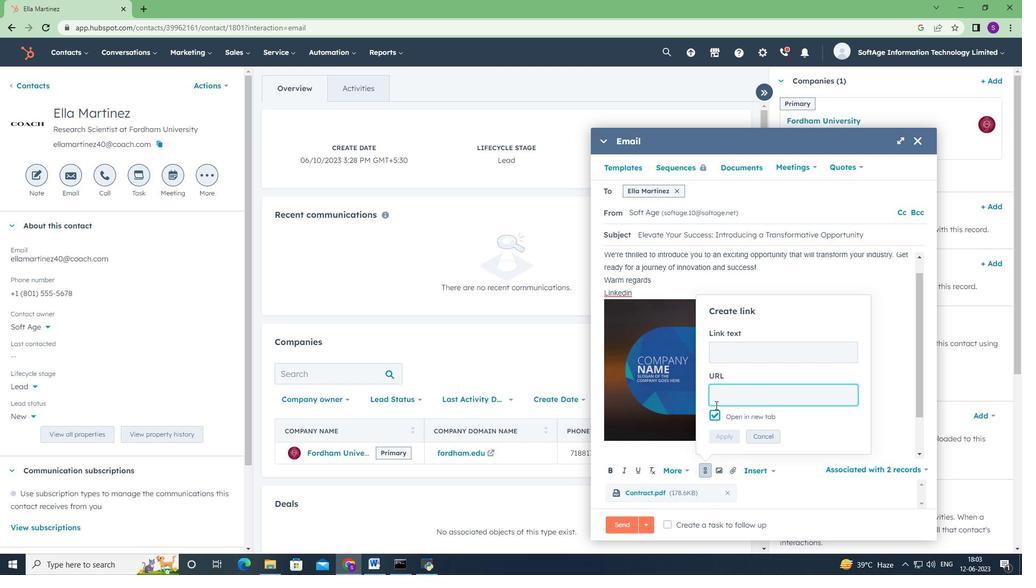 
Action: Key pressed in.<Key.shift>re<Key.backspace><Key.backspace>linkedin.com
Screenshot: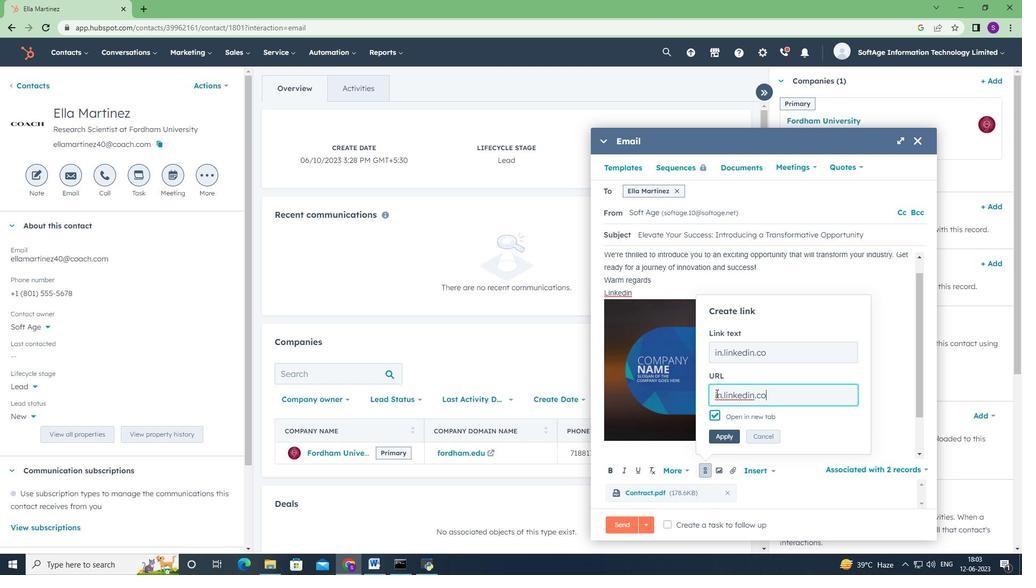 
Action: Mouse moved to (727, 437)
Screenshot: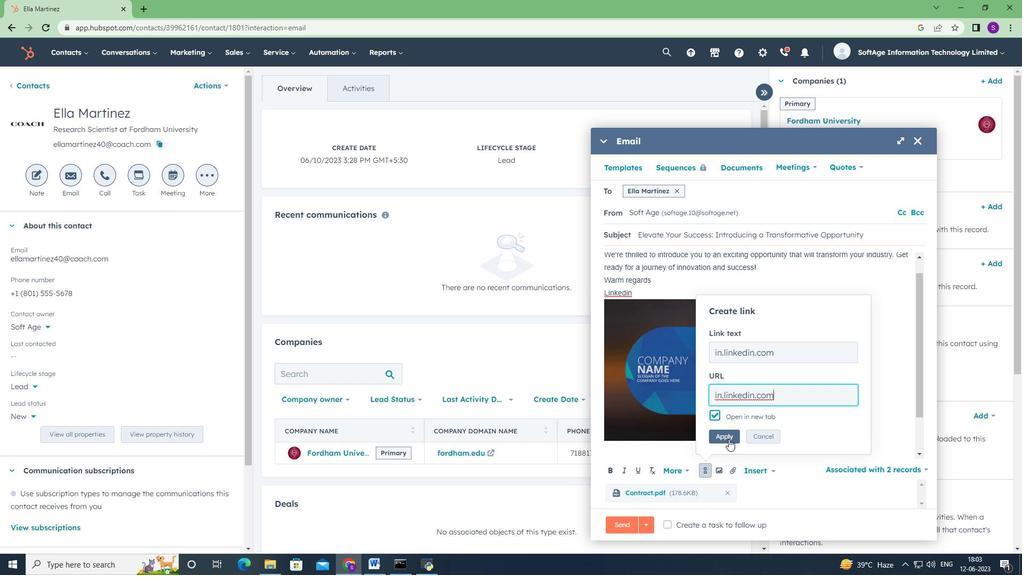 
Action: Mouse pressed left at (727, 437)
Screenshot: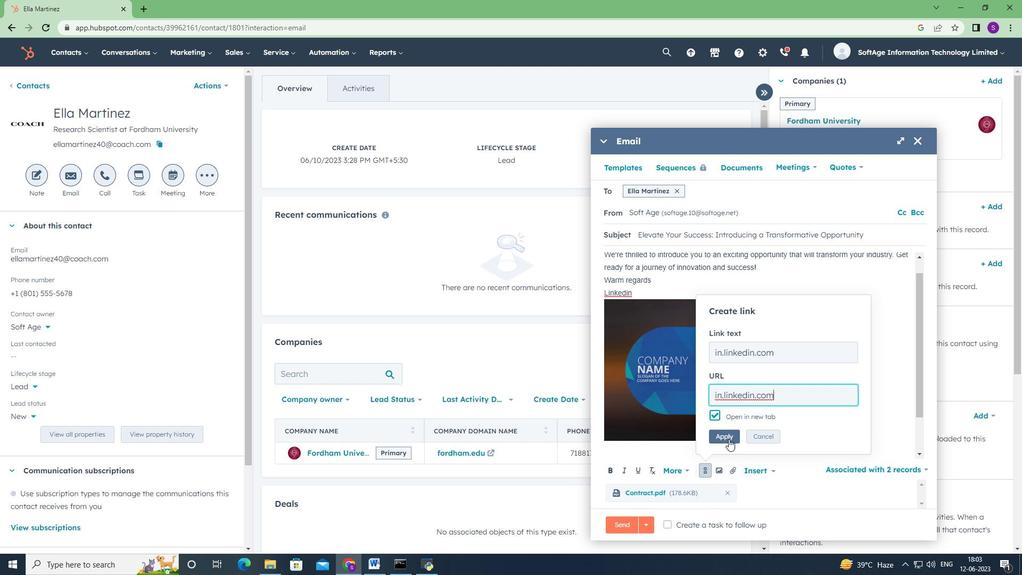 
Action: Mouse moved to (668, 528)
Screenshot: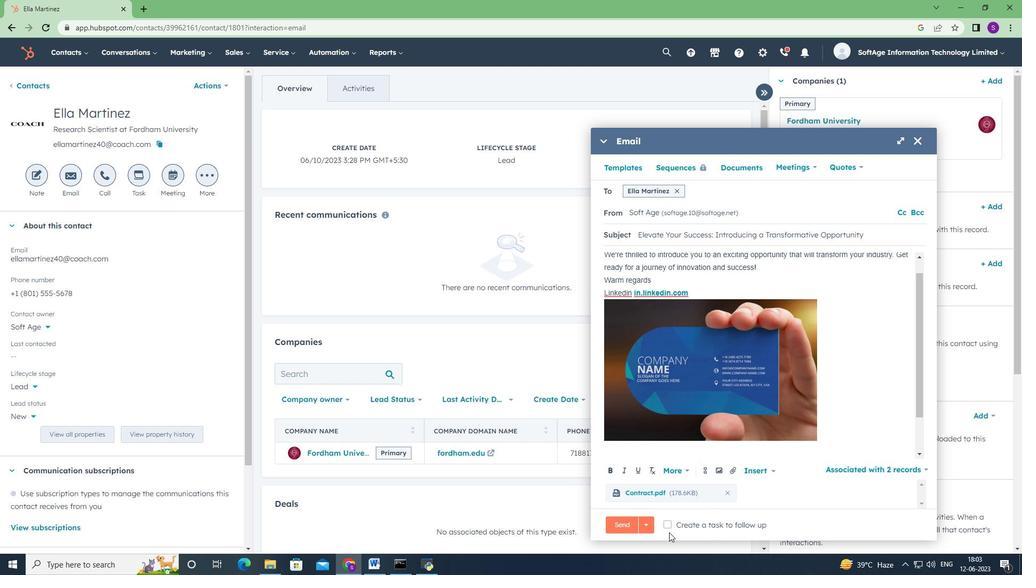 
Action: Mouse pressed left at (668, 528)
Screenshot: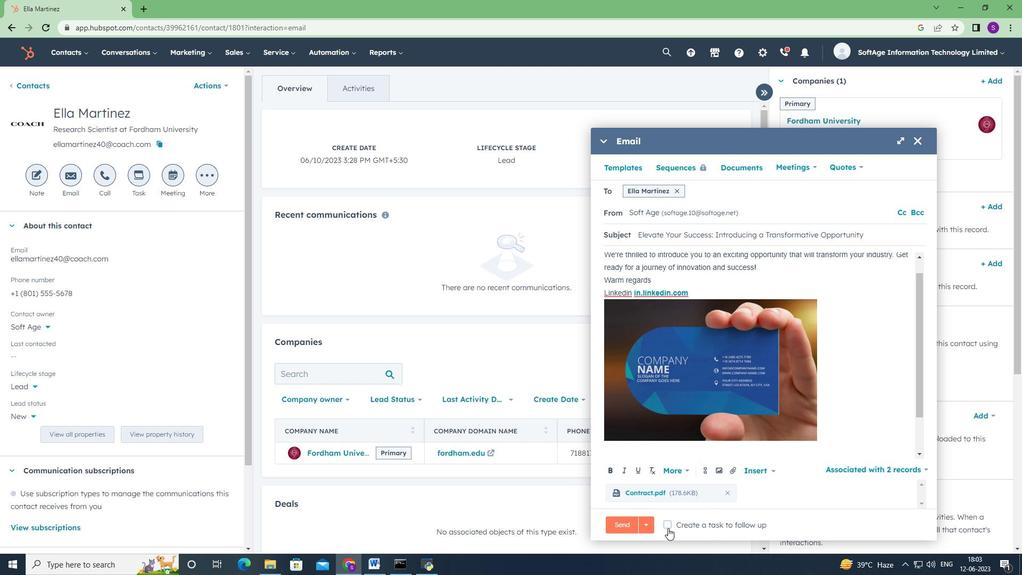 
Action: Mouse moved to (885, 523)
Screenshot: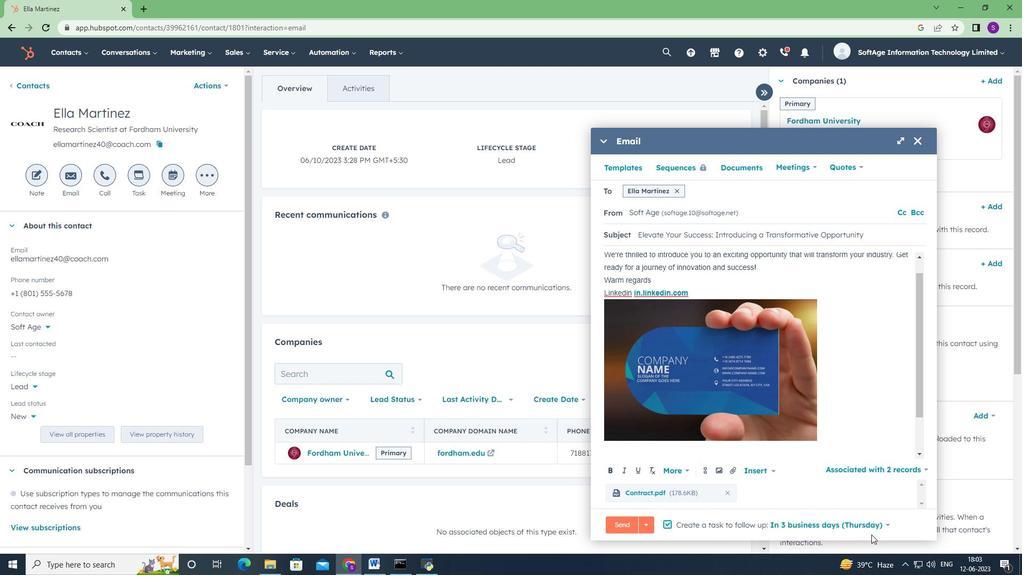 
Action: Mouse pressed left at (885, 523)
Screenshot: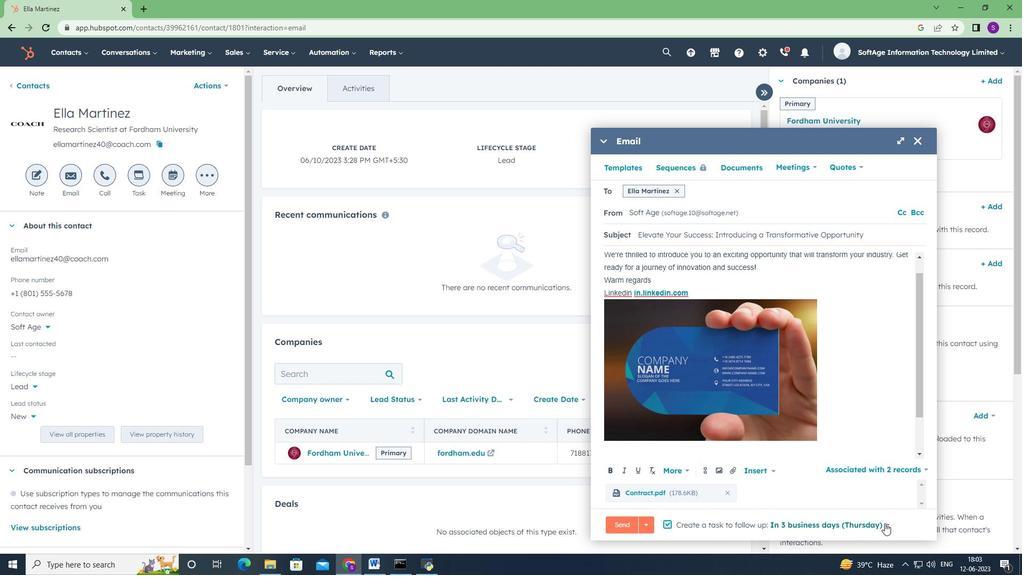 
Action: Mouse moved to (854, 394)
Screenshot: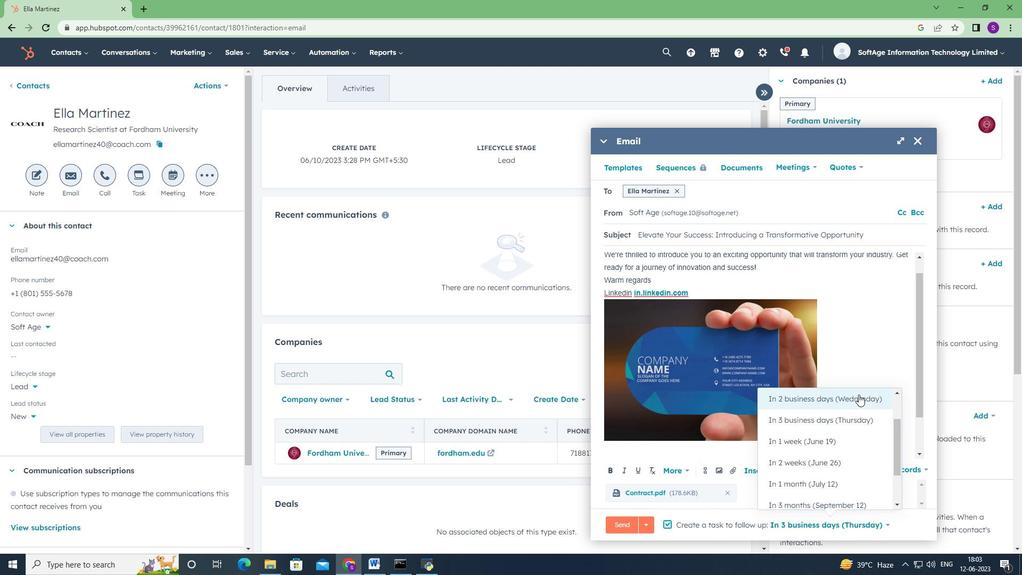 
Action: Mouse pressed left at (854, 394)
Screenshot: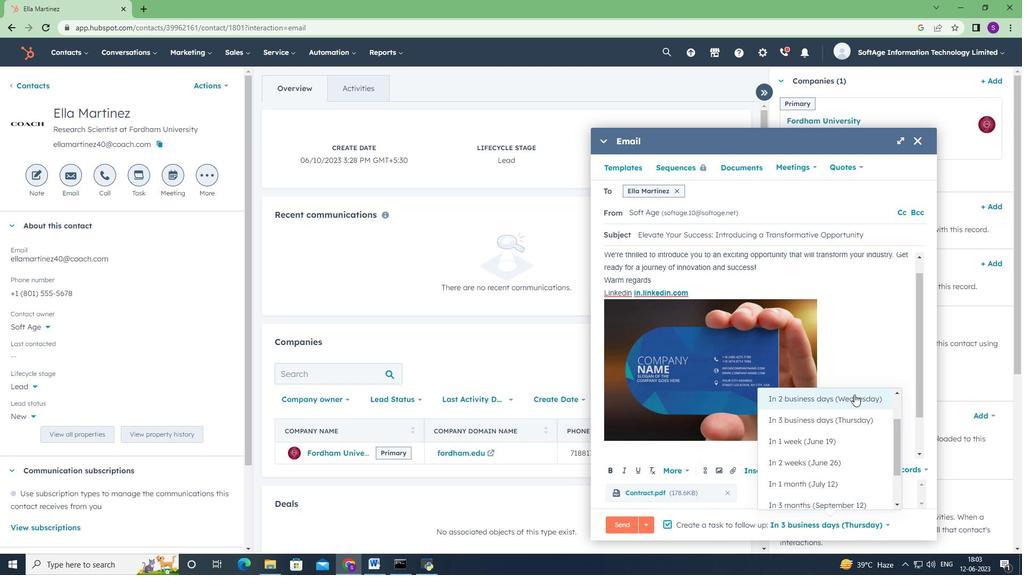 
Action: Mouse moved to (623, 528)
Screenshot: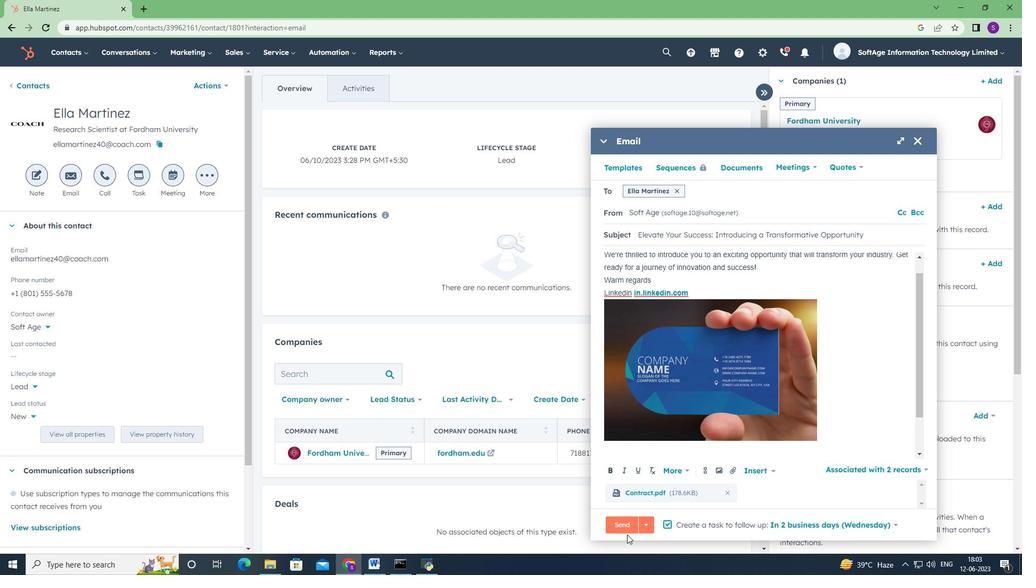 
Action: Mouse pressed left at (623, 528)
Screenshot: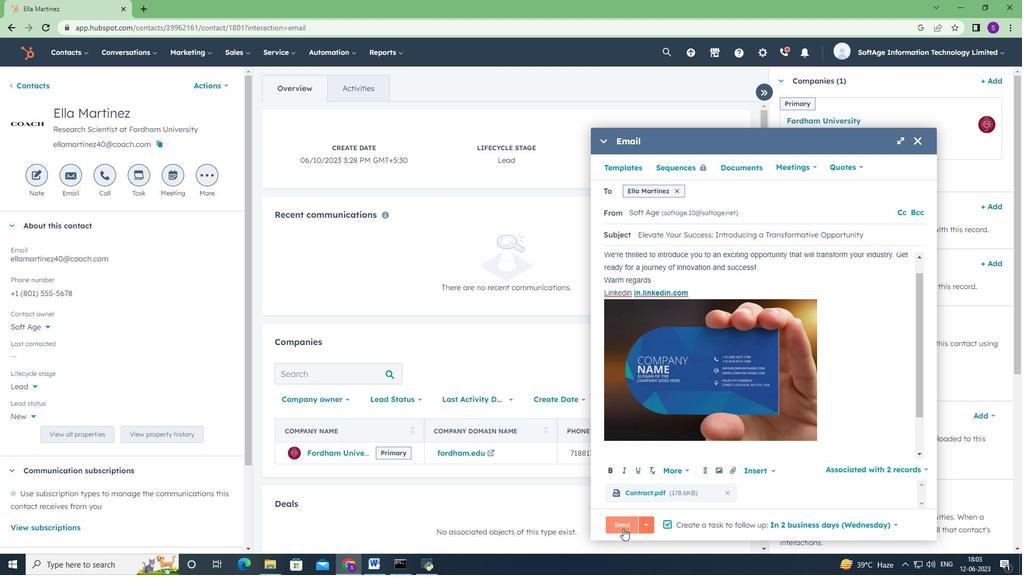 
Action: Mouse moved to (561, 219)
Screenshot: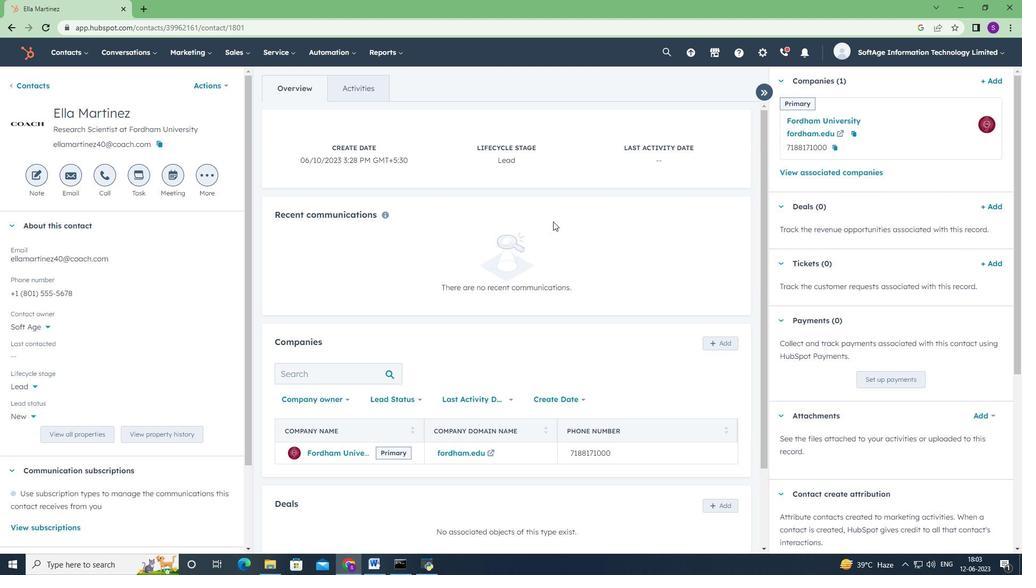 
Action: Mouse scrolled (561, 219) with delta (0, 0)
Screenshot: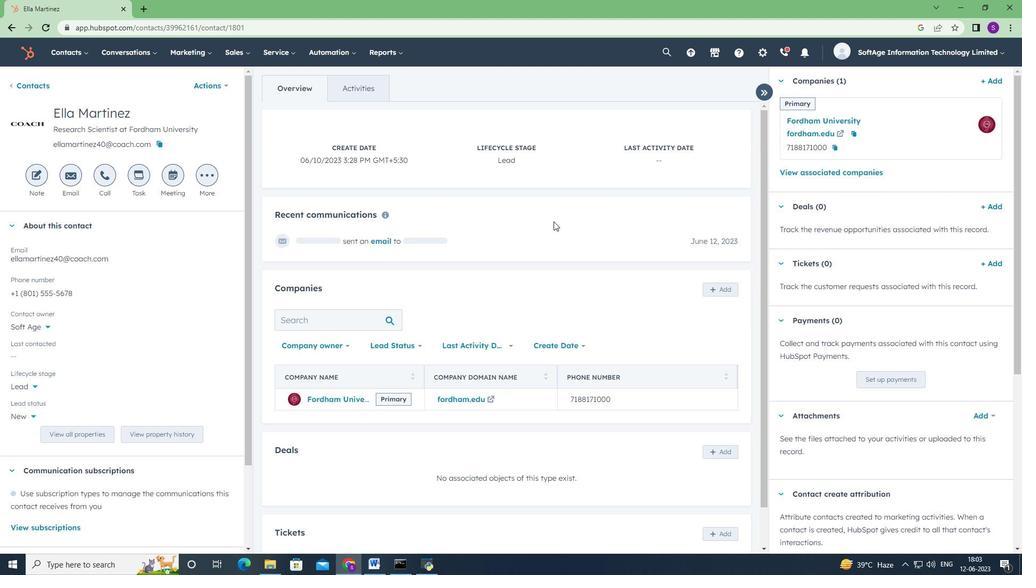 
Action: Mouse scrolled (561, 219) with delta (0, 0)
Screenshot: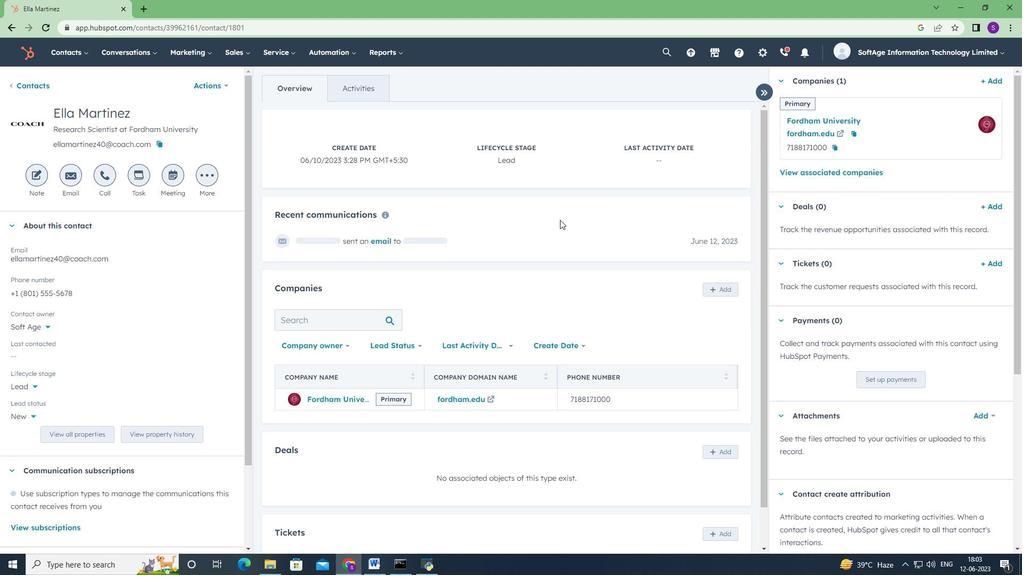 
Action: Mouse scrolled (561, 219) with delta (0, 0)
Screenshot: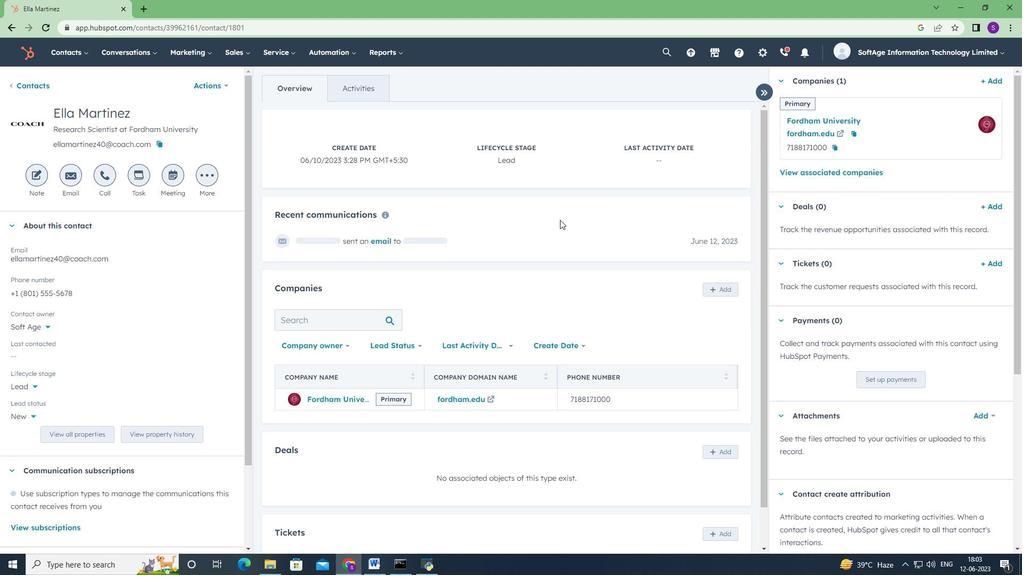
Action: Mouse scrolled (561, 219) with delta (0, 0)
Screenshot: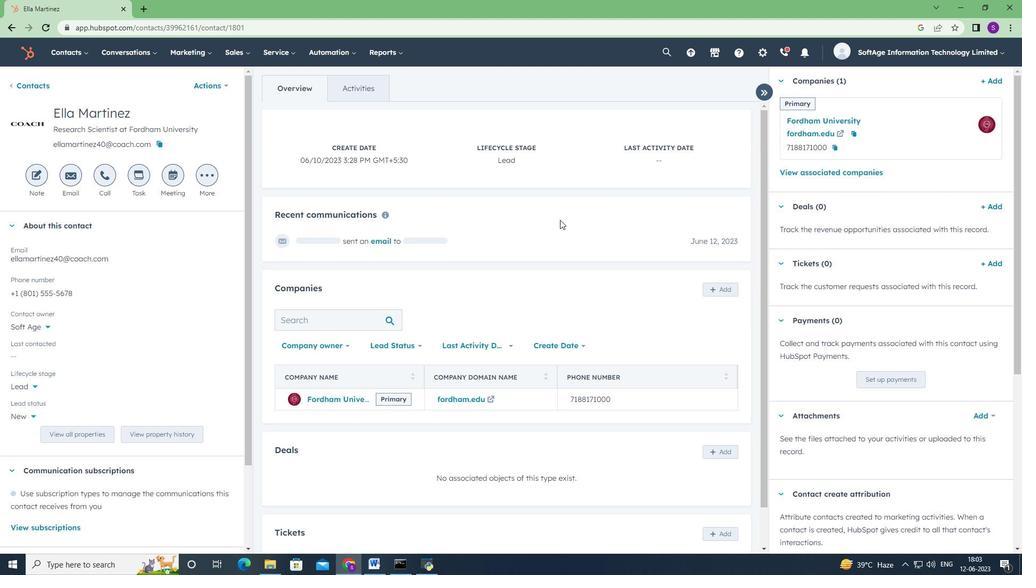 
Action: Mouse scrolled (561, 219) with delta (0, 0)
Screenshot: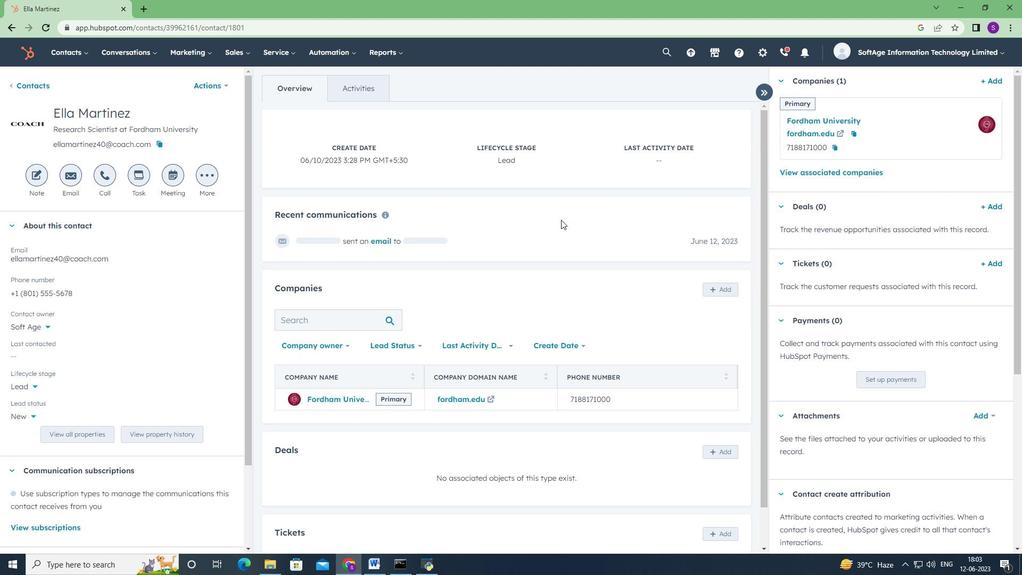 
Action: Mouse scrolled (561, 220) with delta (0, 0)
Screenshot: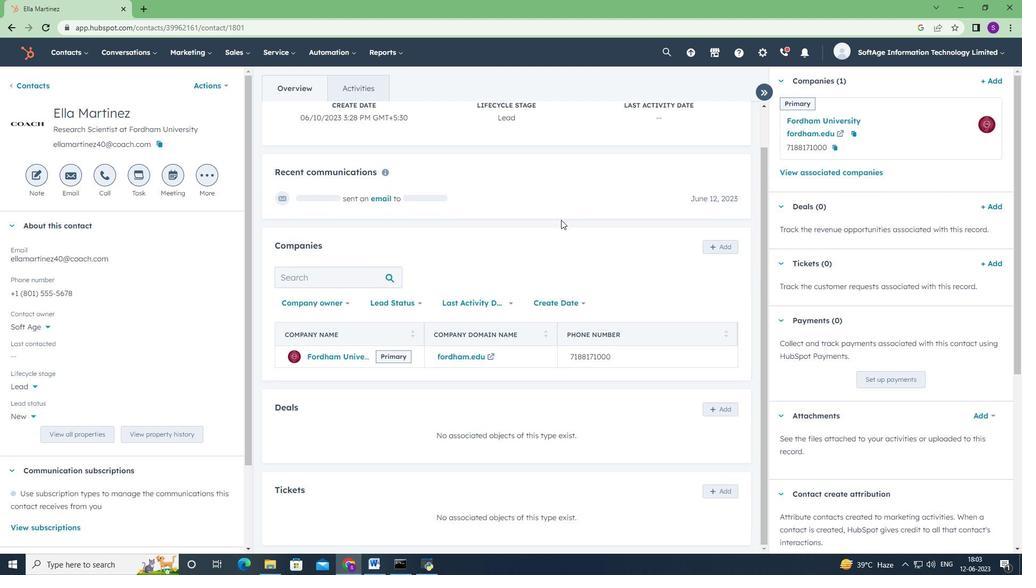 
Action: Mouse scrolled (561, 220) with delta (0, 0)
Screenshot: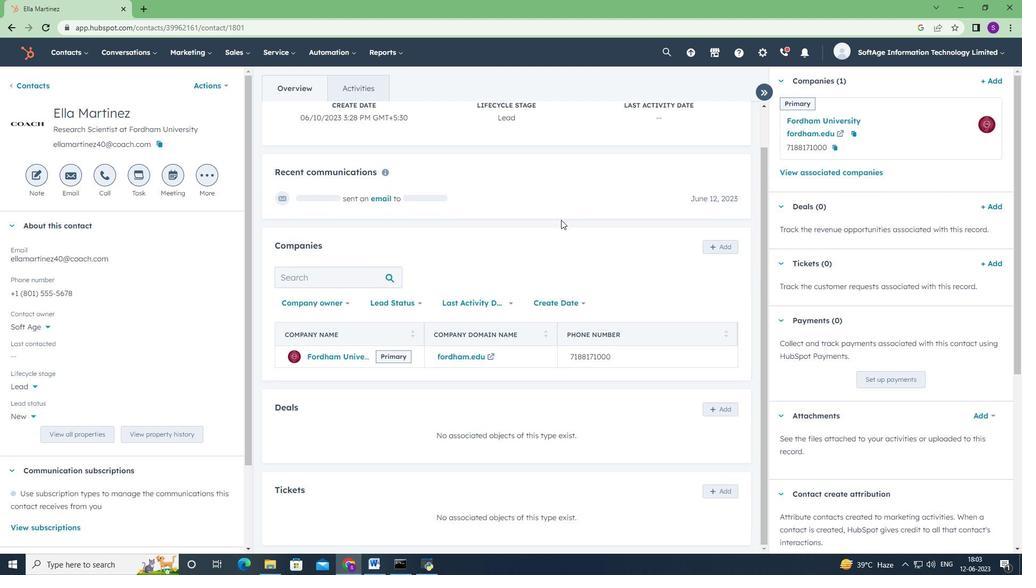 
Action: Mouse scrolled (561, 220) with delta (0, 0)
Screenshot: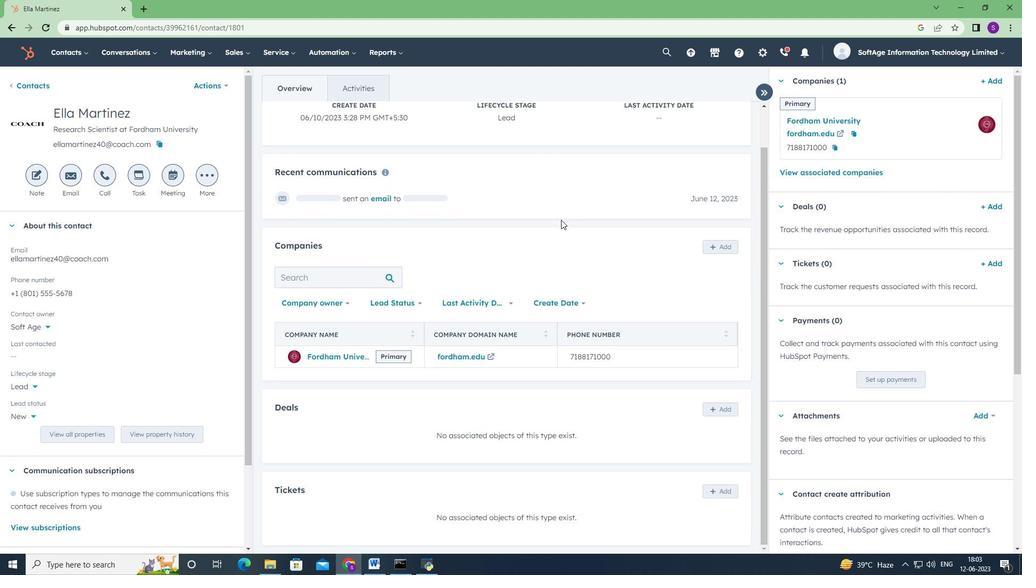 
Action: Mouse scrolled (561, 220) with delta (0, 0)
Screenshot: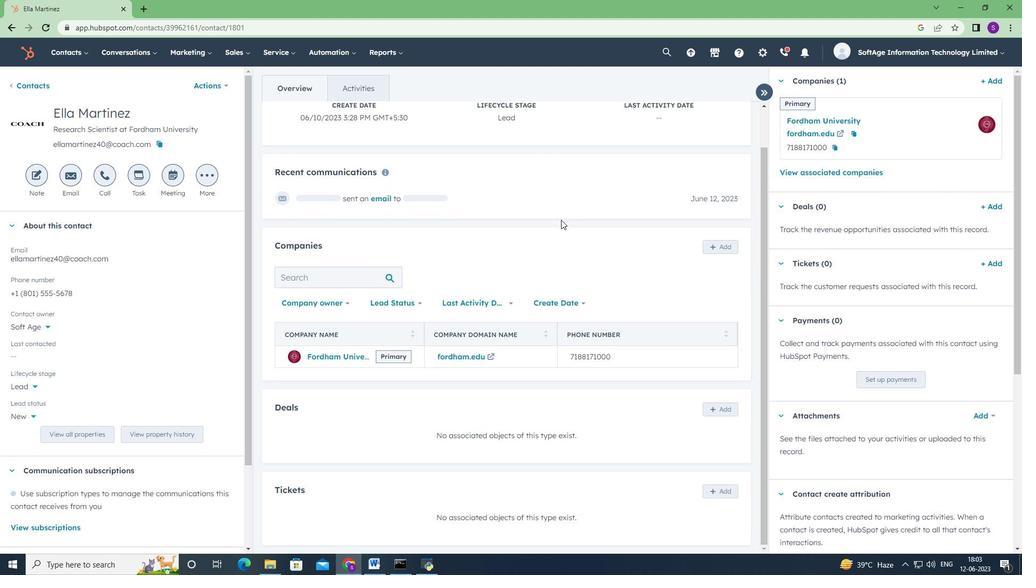 
Action: Mouse scrolled (561, 220) with delta (0, 0)
Screenshot: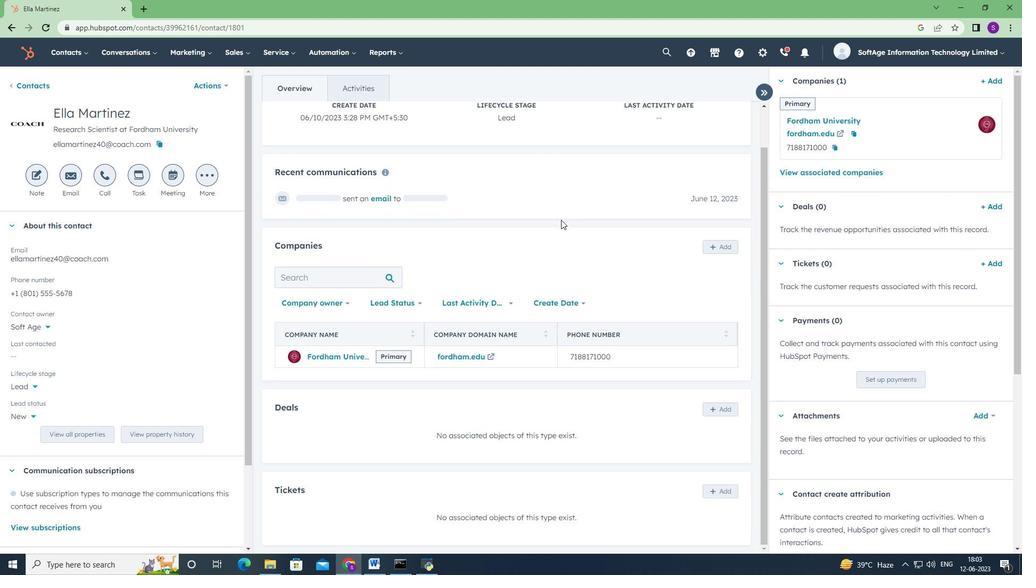 
Action: Mouse scrolled (561, 220) with delta (0, 0)
Screenshot: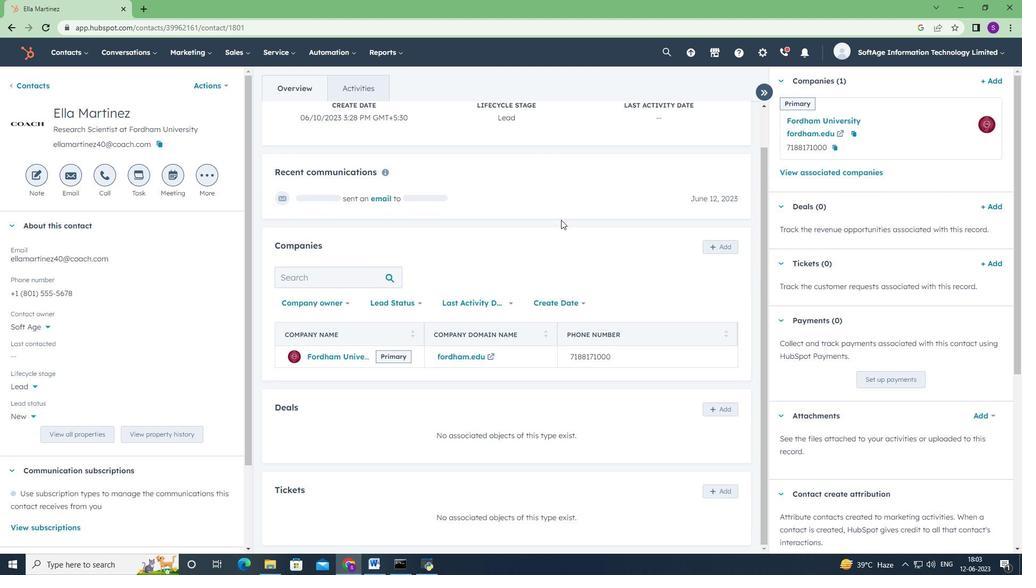 
